 Task: Open Card Non-Profit Bylaws Review in Board Budget Management to Workspace Experiential Marketing and add a team member Softage.1@softage.net, a label Yellow, a checklist Cafe Launch, an attachment from your google drive, a color Yellow and finally, add a card description 'Conduct team training session on communication' and a comment 'This task presents an opportunity to demonstrate our project management and organizational skills, coordinating resources and timelines effectively.'. Add a start date 'Jan 05, 1900' with a due date 'Jan 12, 1900'
Action: Mouse moved to (66, 291)
Screenshot: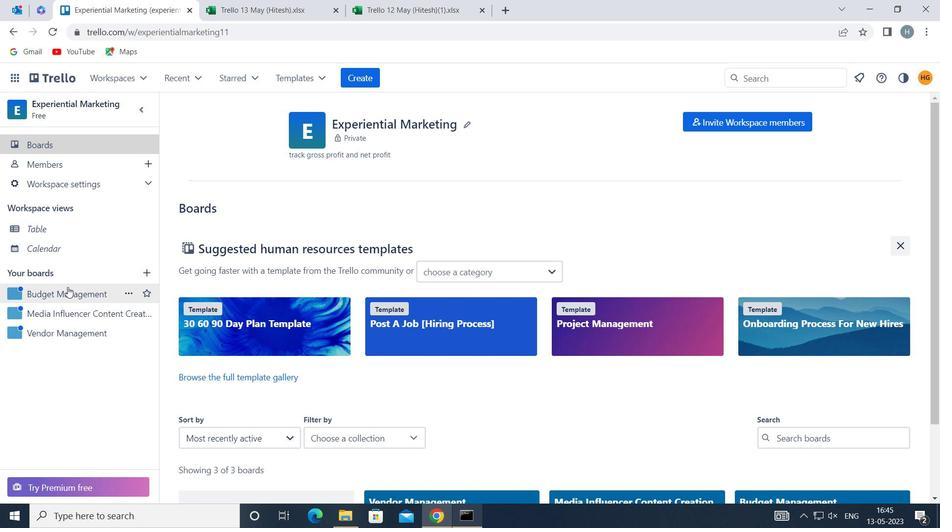 
Action: Mouse pressed left at (66, 291)
Screenshot: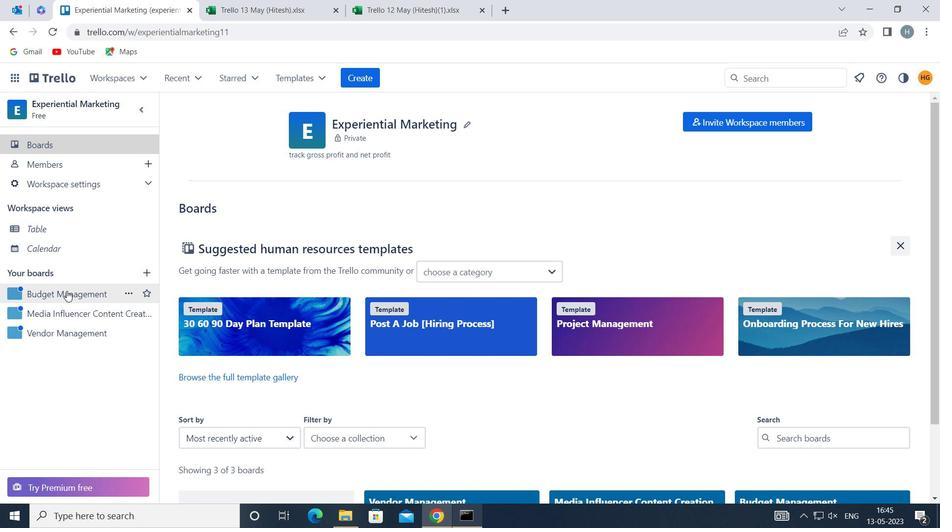 
Action: Mouse moved to (452, 174)
Screenshot: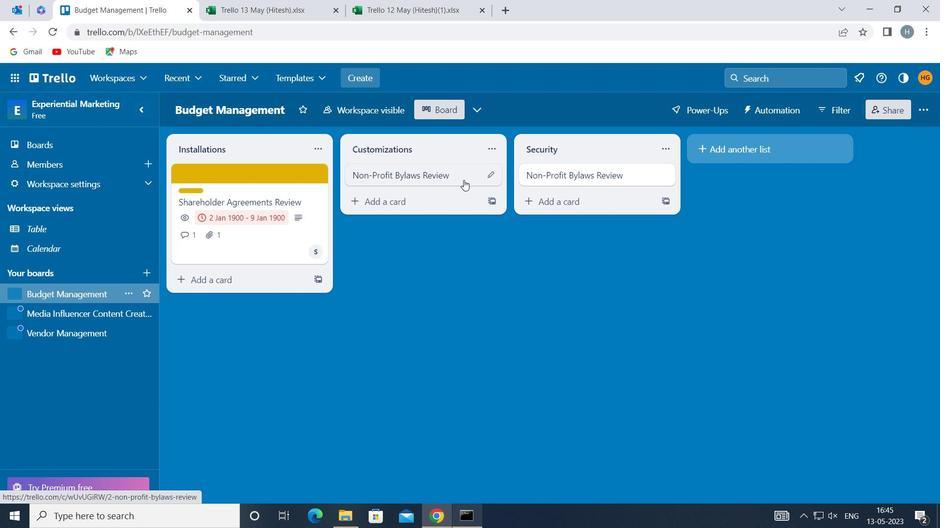 
Action: Mouse pressed left at (452, 174)
Screenshot: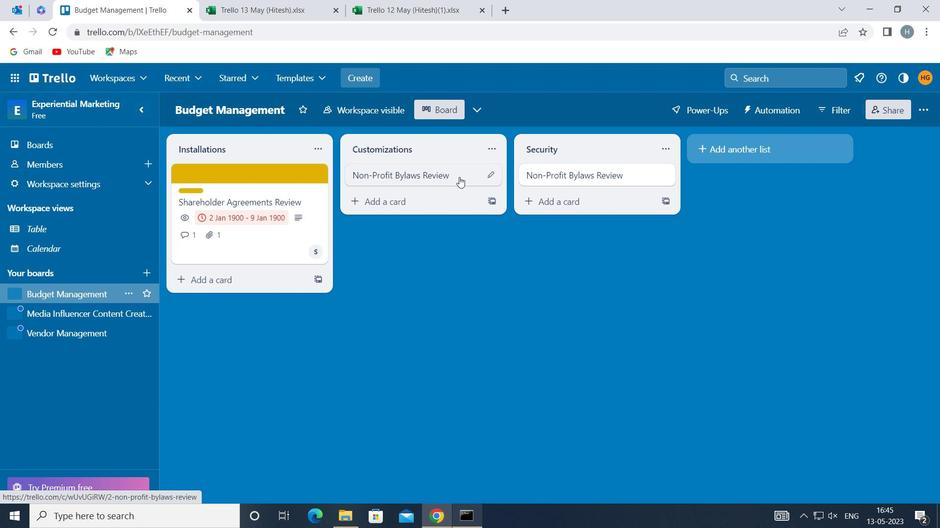 
Action: Mouse moved to (618, 219)
Screenshot: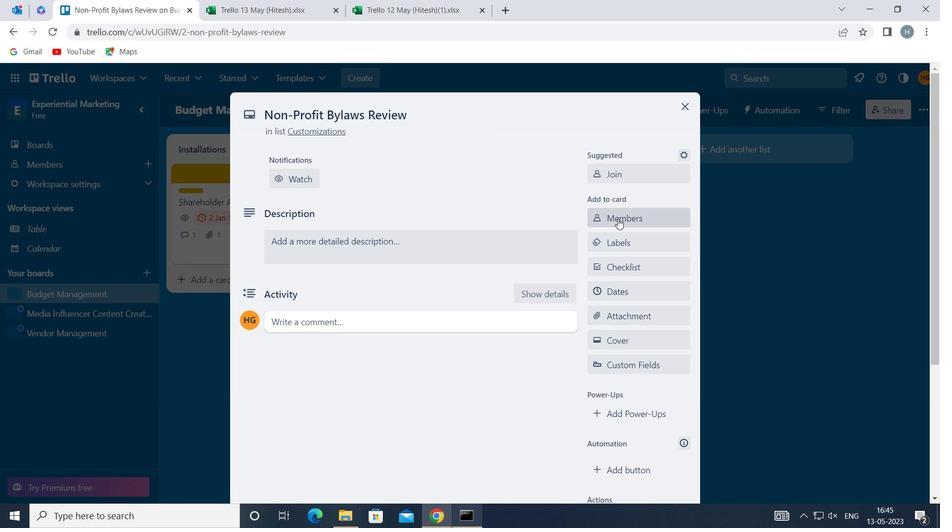 
Action: Mouse pressed left at (618, 219)
Screenshot: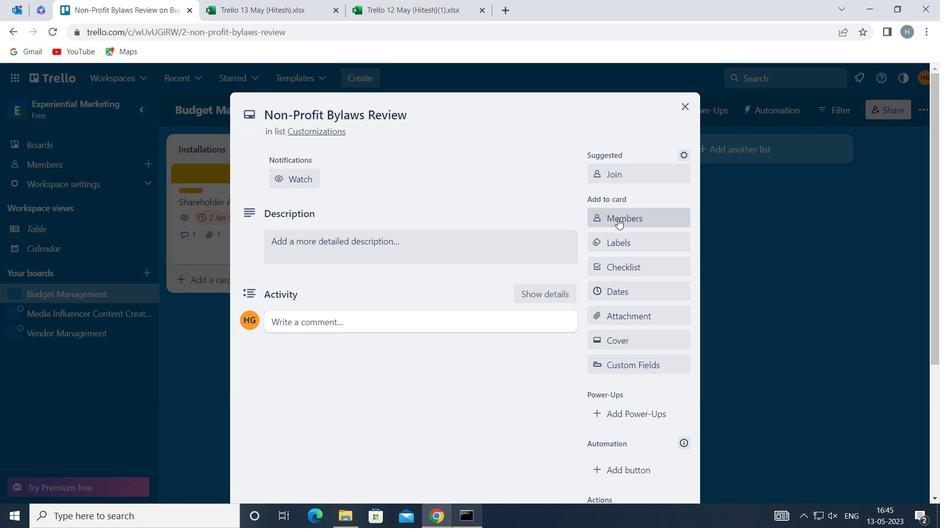 
Action: Mouse moved to (619, 219)
Screenshot: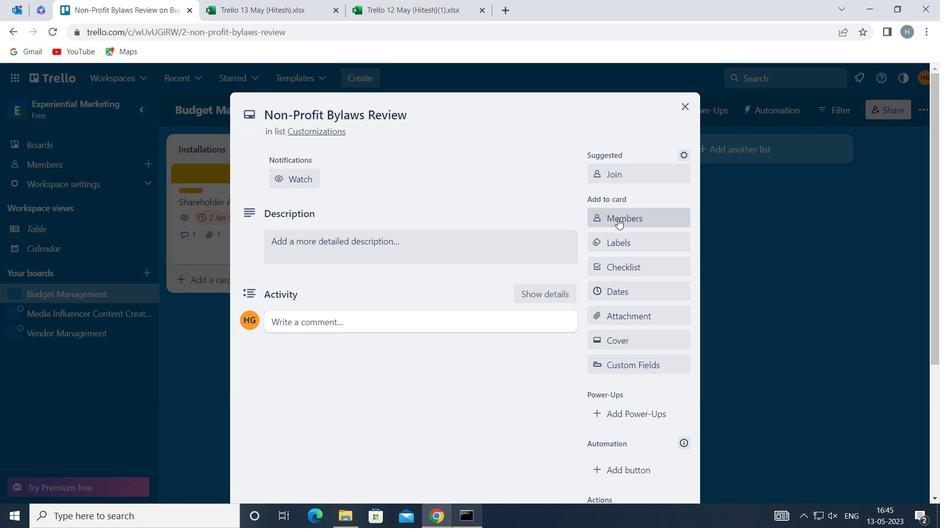 
Action: Key pressed softage
Screenshot: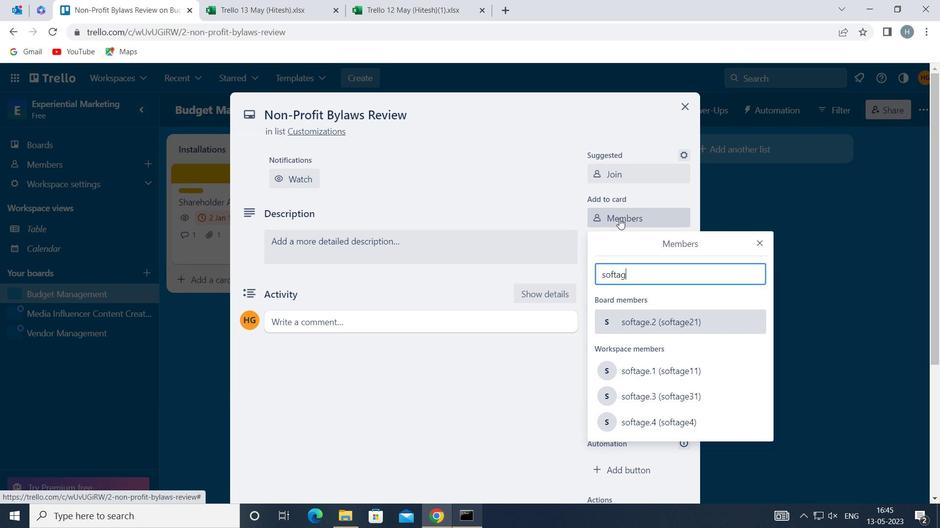 
Action: Mouse moved to (659, 364)
Screenshot: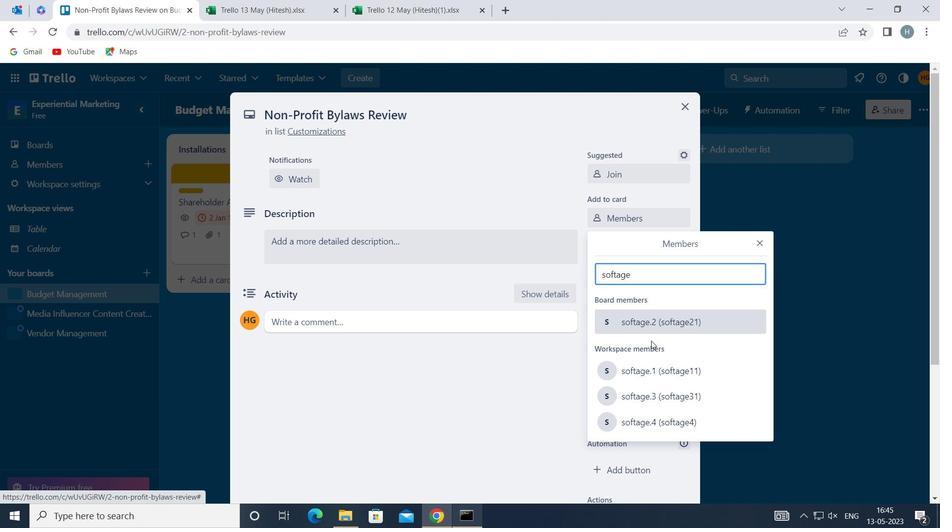 
Action: Mouse pressed left at (659, 364)
Screenshot: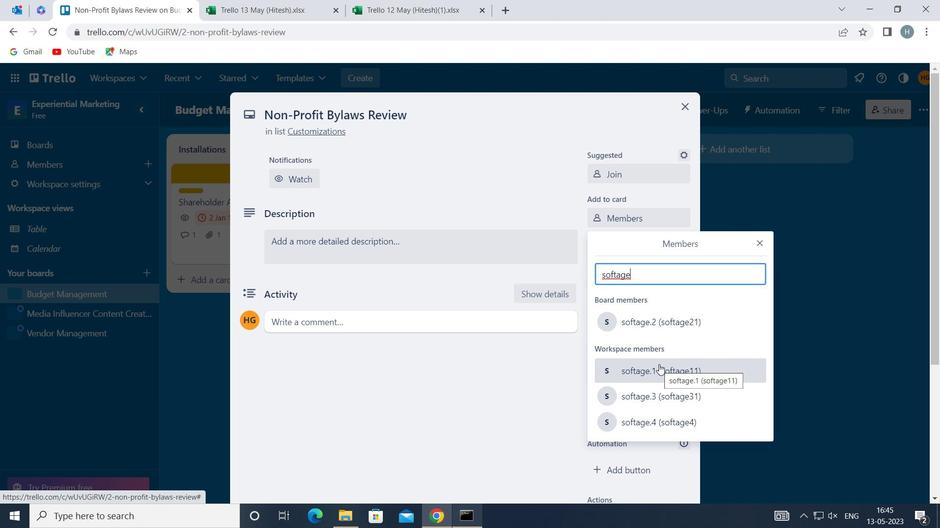
Action: Mouse moved to (761, 243)
Screenshot: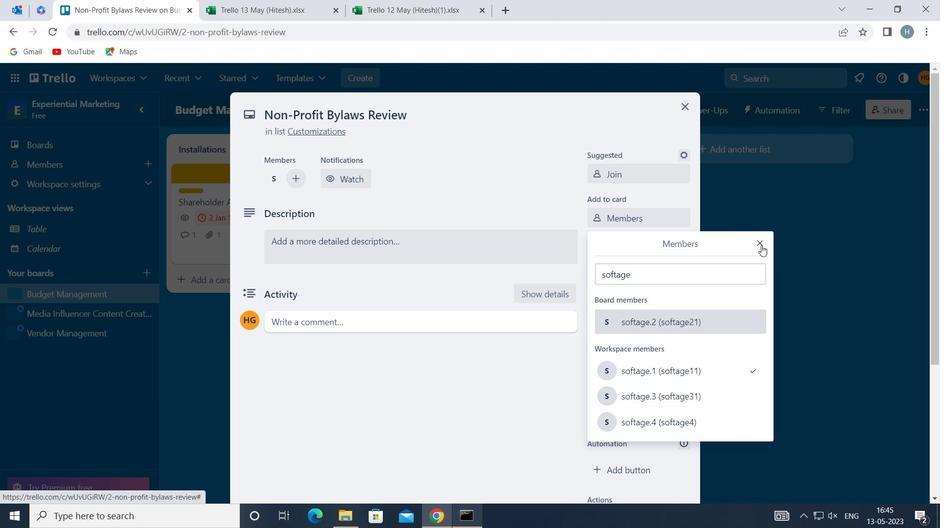 
Action: Mouse pressed left at (761, 243)
Screenshot: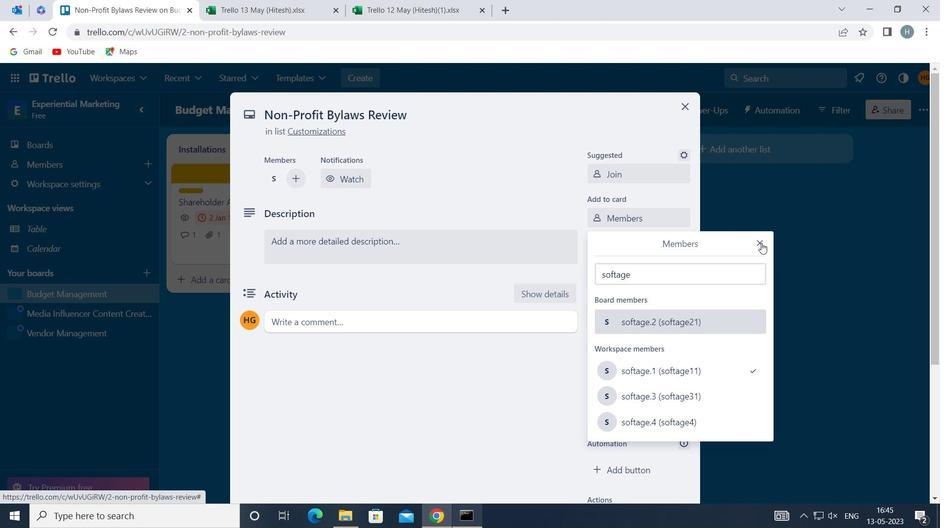 
Action: Mouse moved to (668, 240)
Screenshot: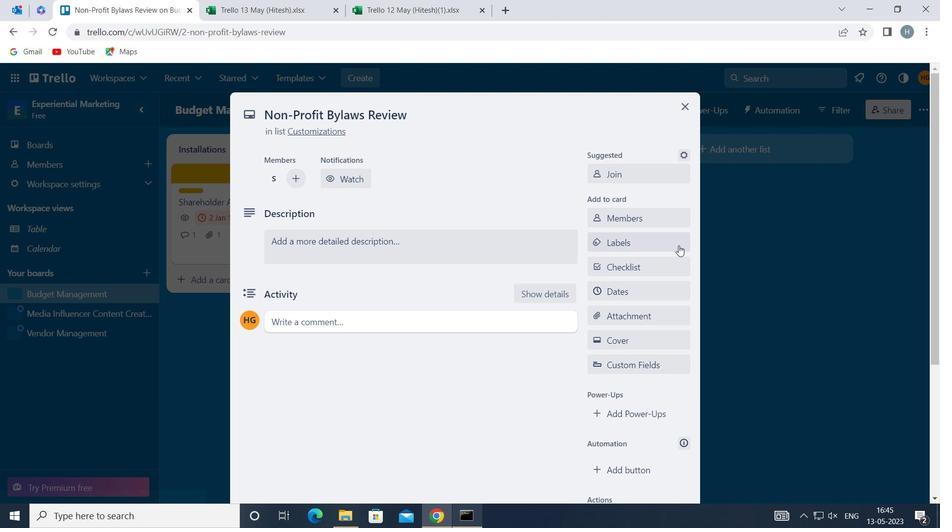 
Action: Mouse pressed left at (668, 240)
Screenshot: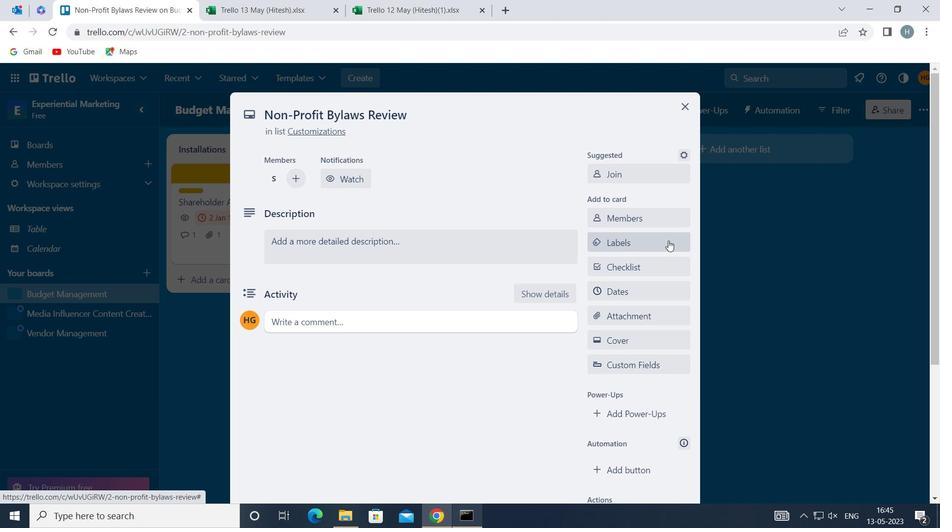 
Action: Mouse moved to (671, 203)
Screenshot: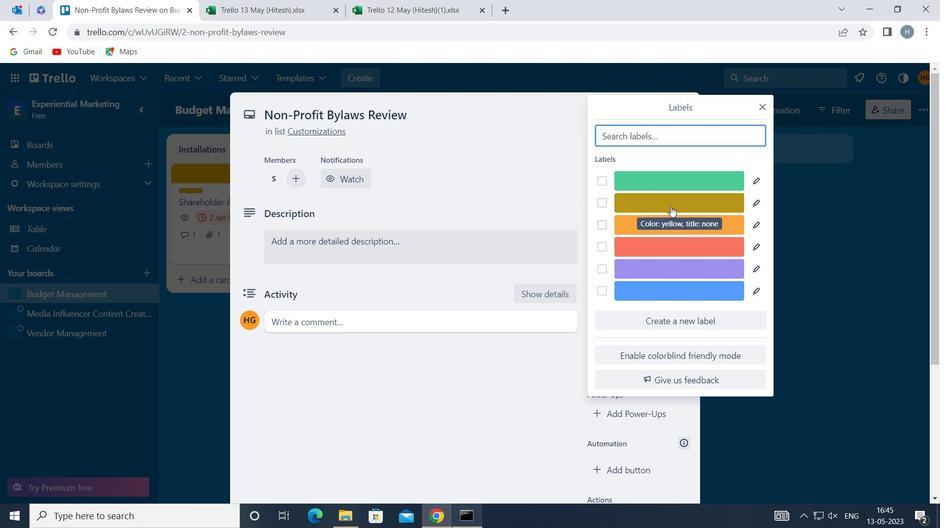 
Action: Mouse pressed left at (671, 203)
Screenshot: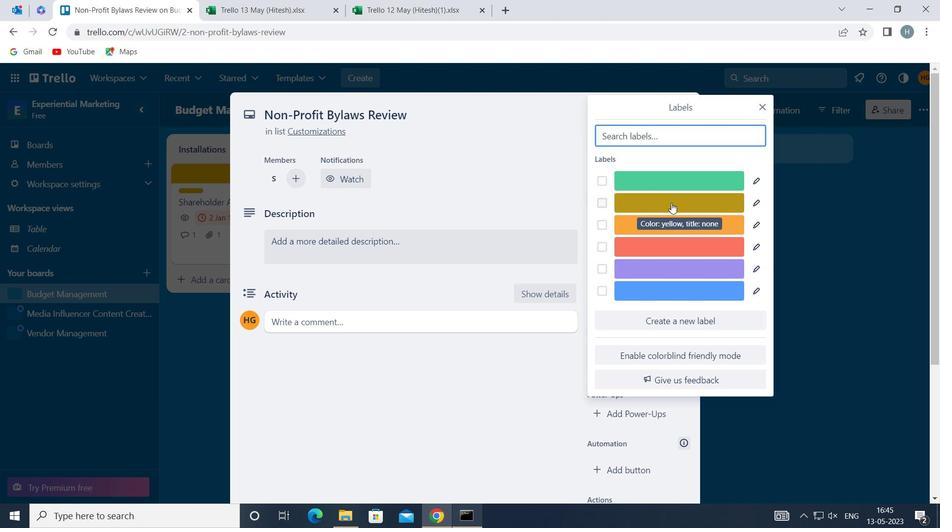 
Action: Mouse moved to (763, 104)
Screenshot: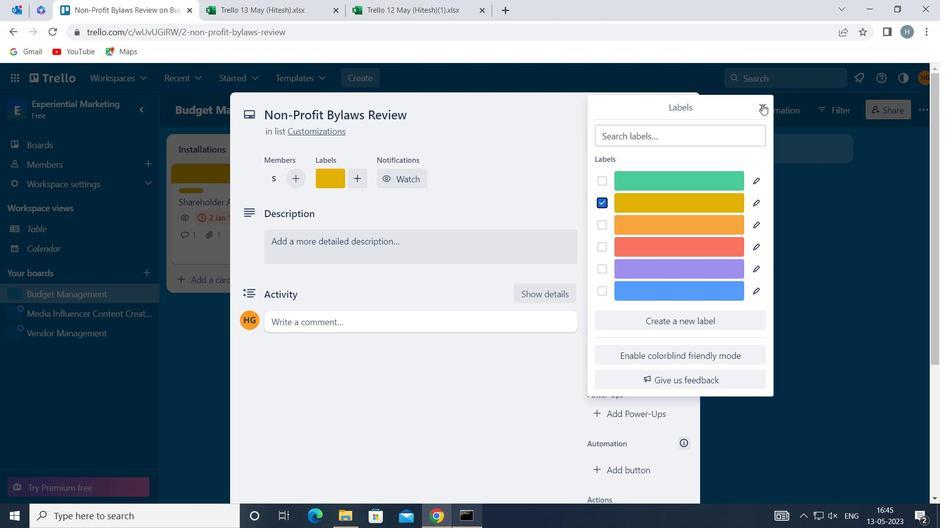 
Action: Mouse pressed left at (763, 104)
Screenshot: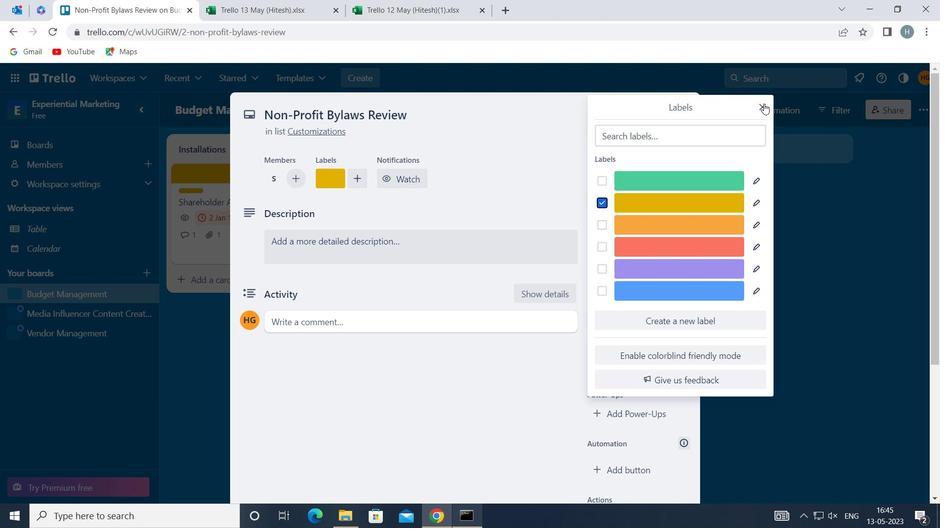 
Action: Mouse moved to (648, 259)
Screenshot: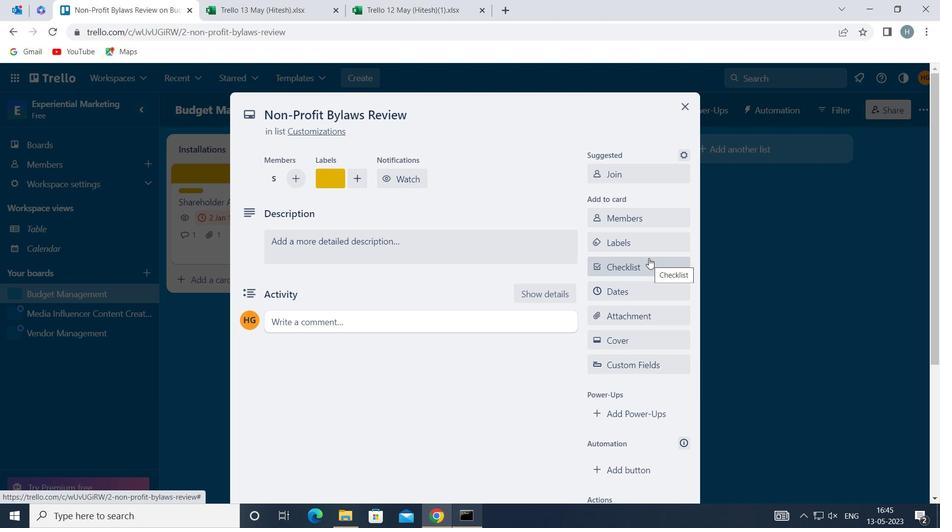 
Action: Mouse pressed left at (648, 259)
Screenshot: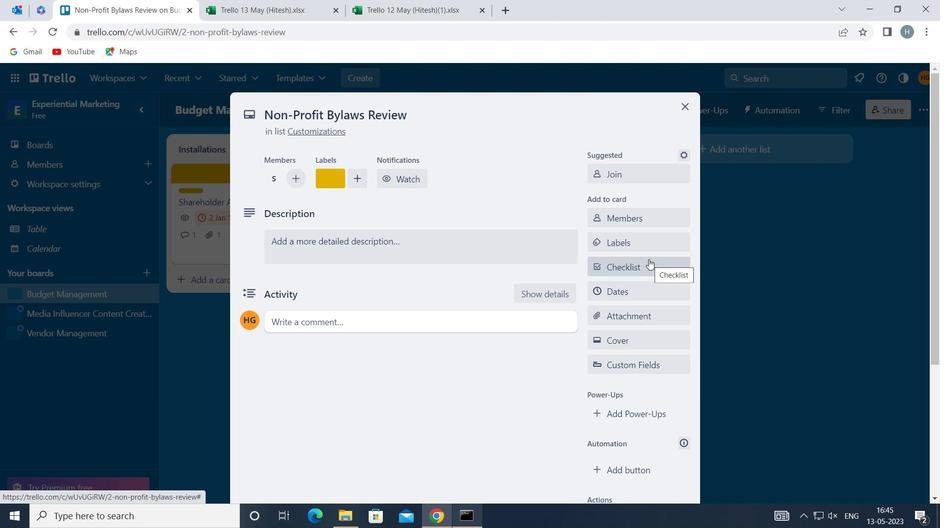 
Action: Key pressed <Key.shift>CAFE<Key.space><Key.shift_r>LAUNCH
Screenshot: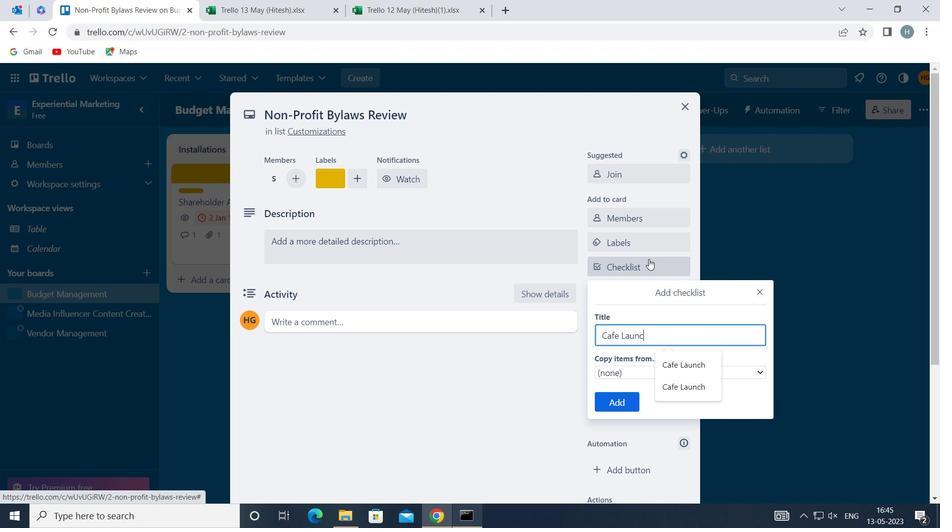 
Action: Mouse moved to (621, 395)
Screenshot: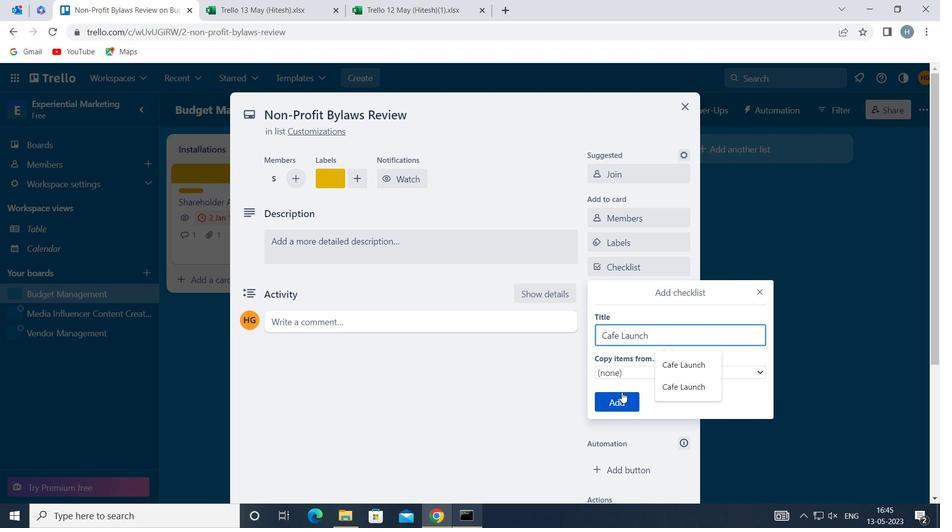 
Action: Mouse pressed left at (621, 395)
Screenshot: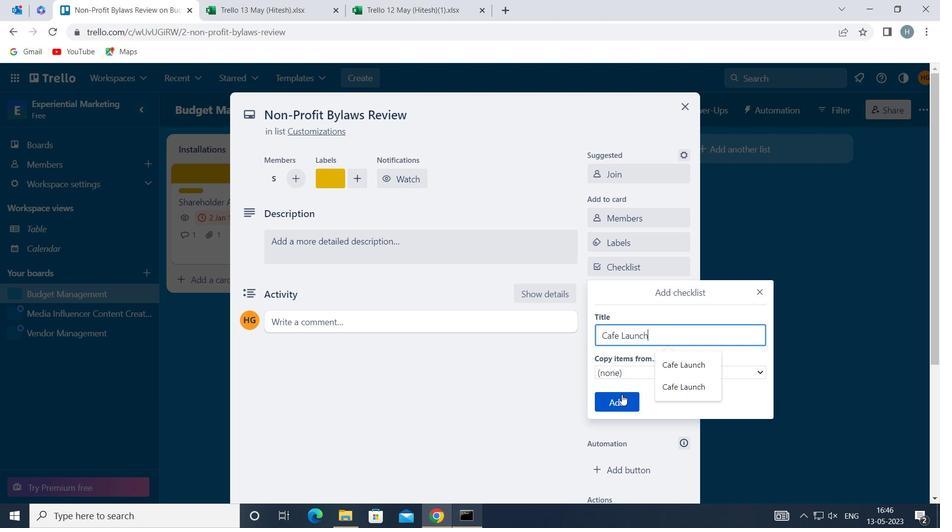 
Action: Mouse moved to (639, 315)
Screenshot: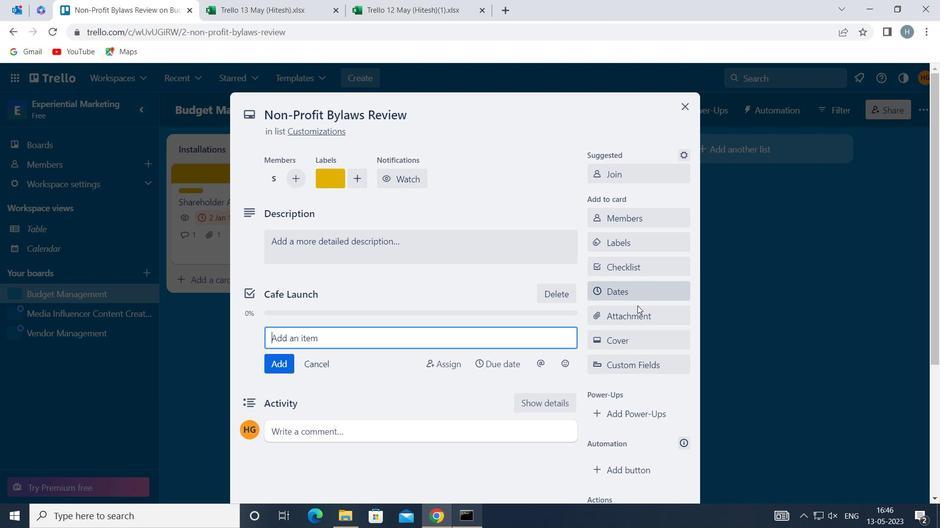 
Action: Mouse pressed left at (639, 315)
Screenshot: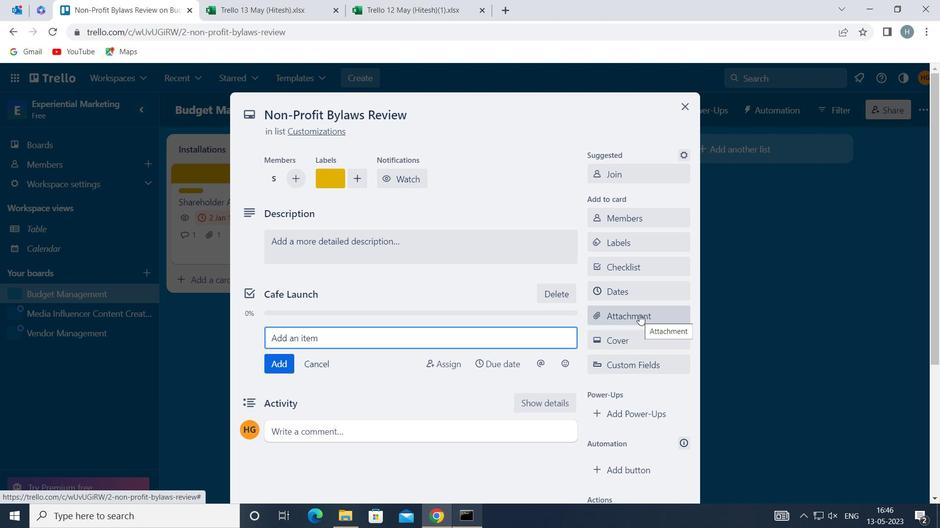 
Action: Mouse moved to (649, 173)
Screenshot: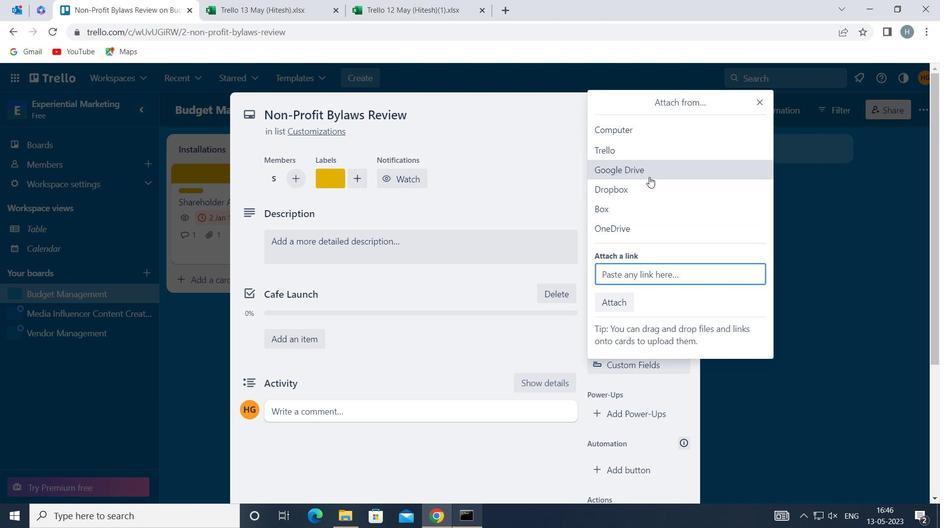 
Action: Mouse pressed left at (649, 173)
Screenshot: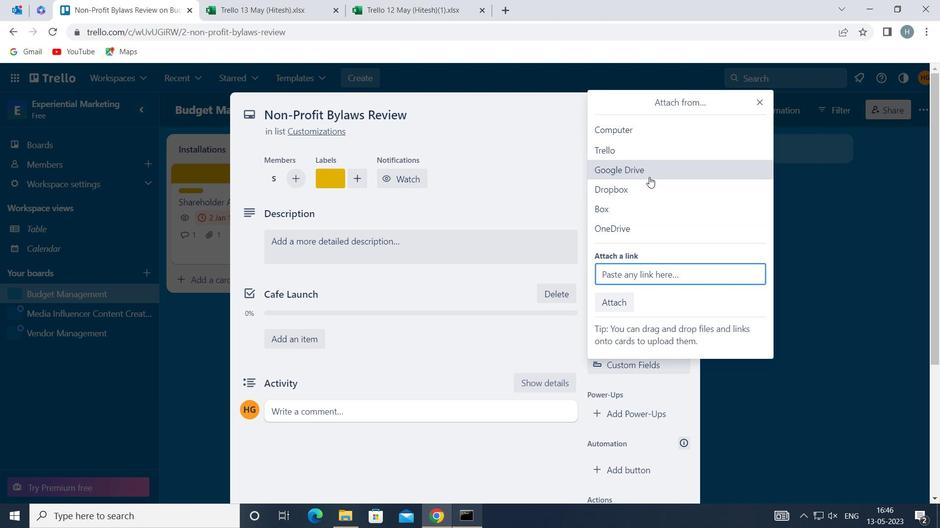 
Action: Mouse moved to (259, 279)
Screenshot: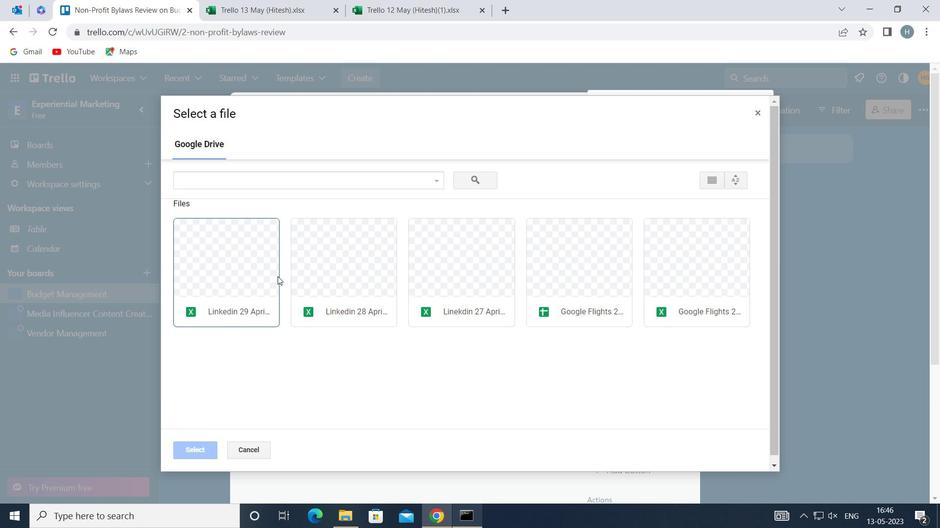 
Action: Mouse pressed left at (259, 279)
Screenshot: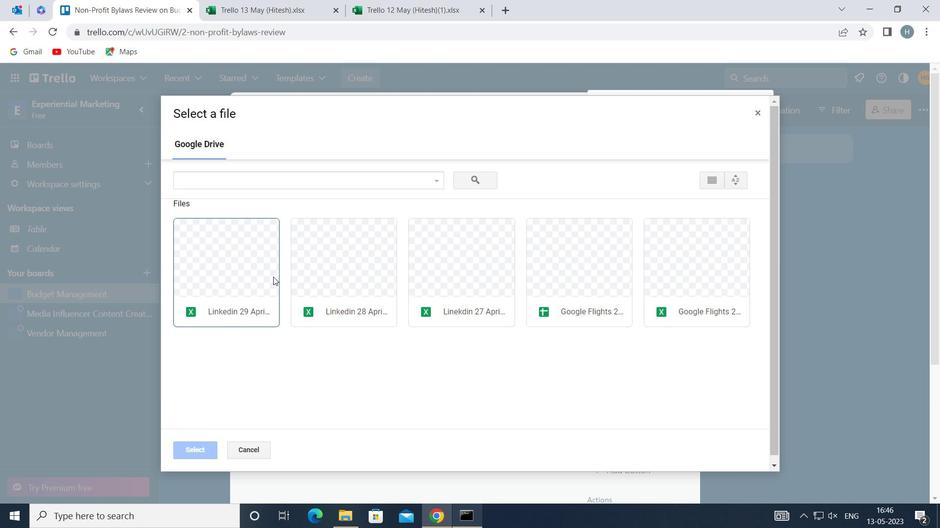 
Action: Mouse moved to (191, 449)
Screenshot: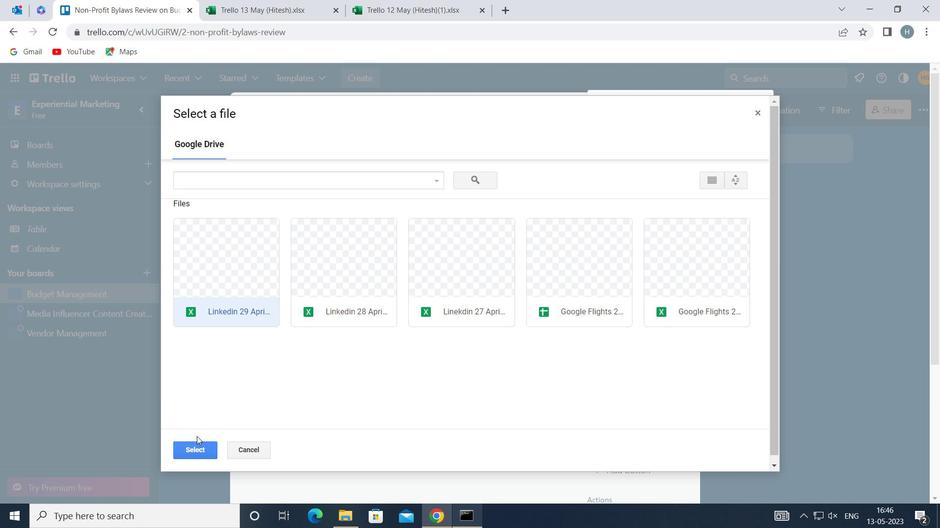 
Action: Mouse pressed left at (191, 449)
Screenshot: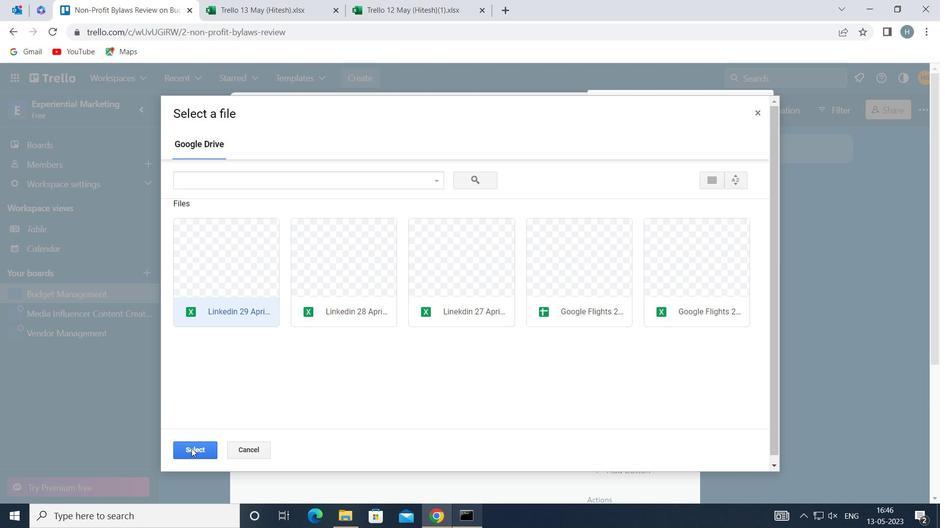 
Action: Mouse moved to (644, 338)
Screenshot: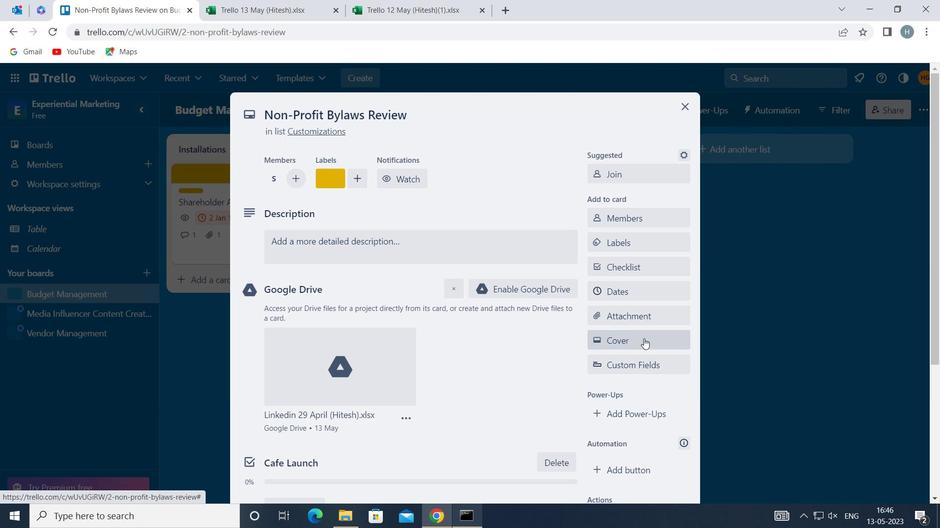 
Action: Mouse pressed left at (644, 338)
Screenshot: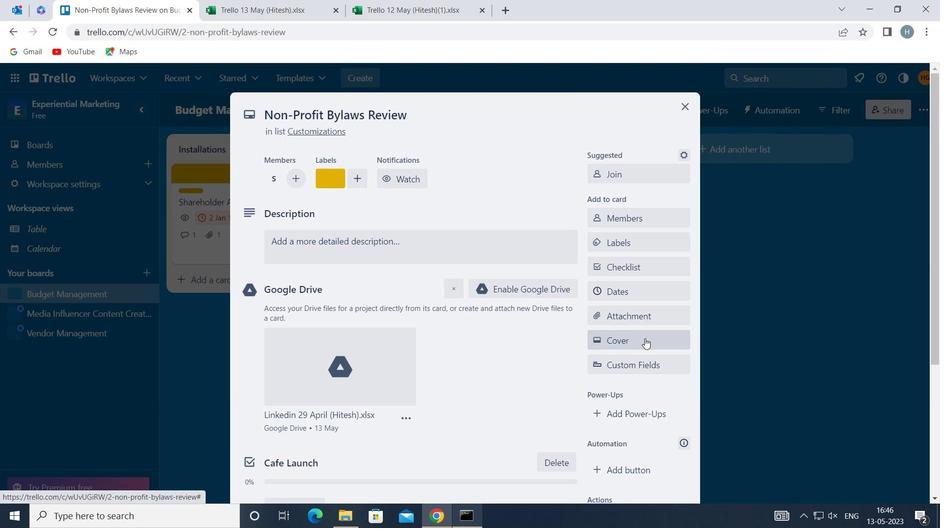 
Action: Mouse moved to (643, 258)
Screenshot: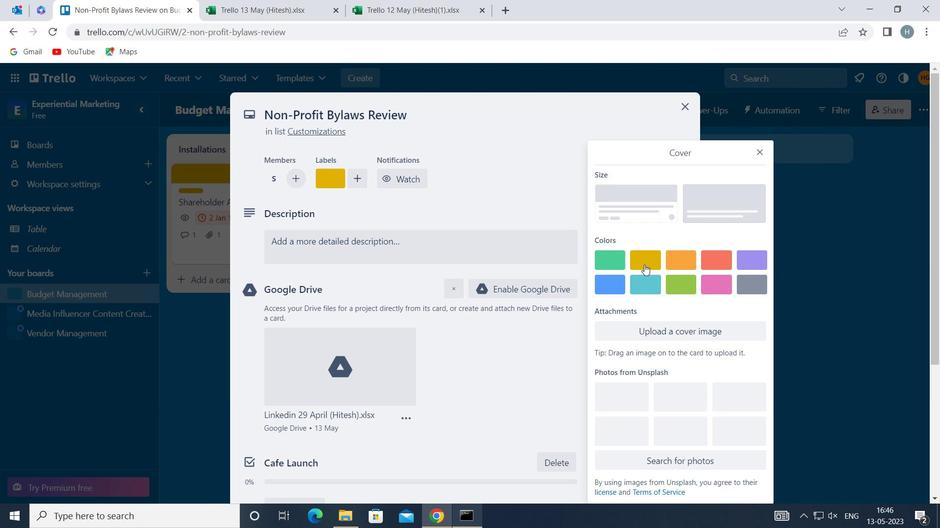 
Action: Mouse pressed left at (643, 258)
Screenshot: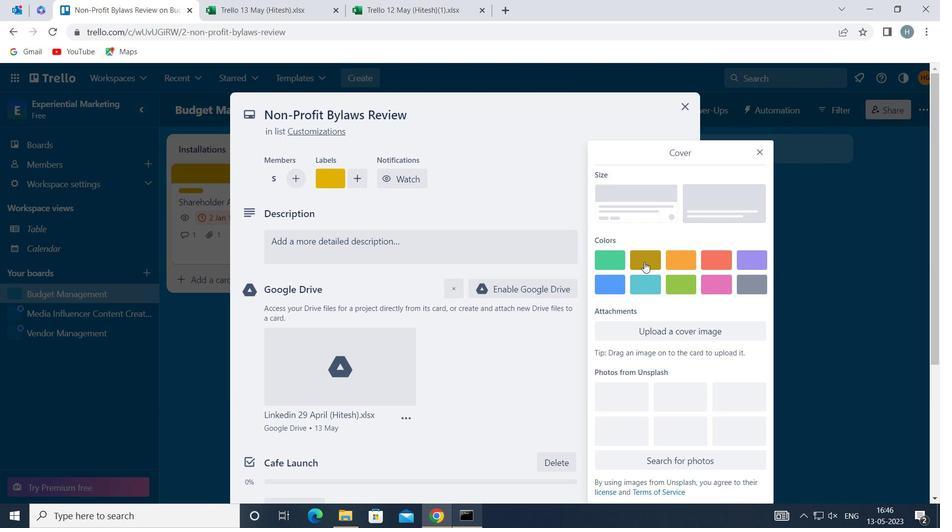 
Action: Mouse moved to (762, 129)
Screenshot: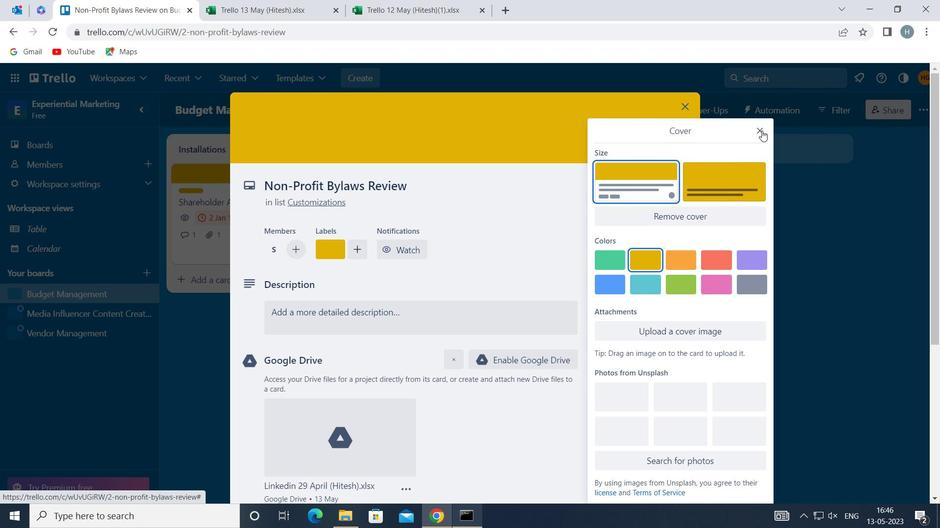 
Action: Mouse pressed left at (762, 129)
Screenshot: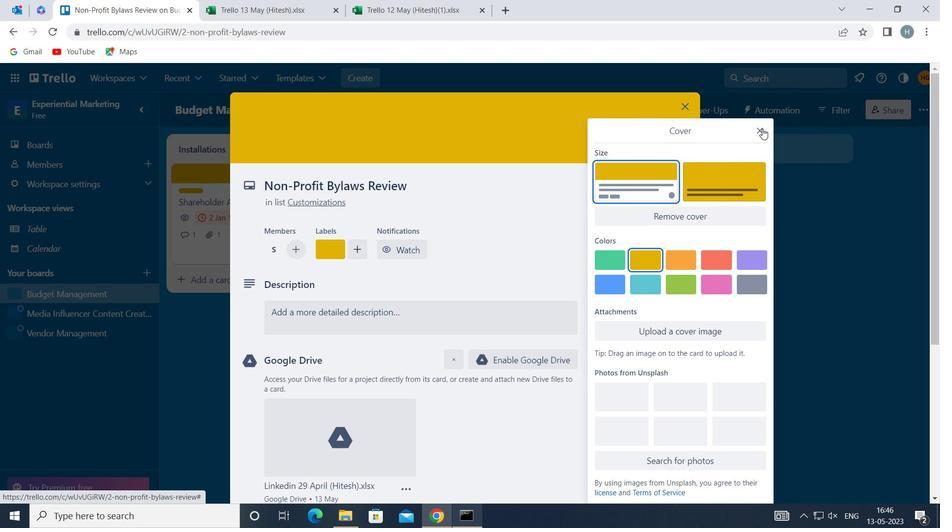 
Action: Mouse moved to (447, 313)
Screenshot: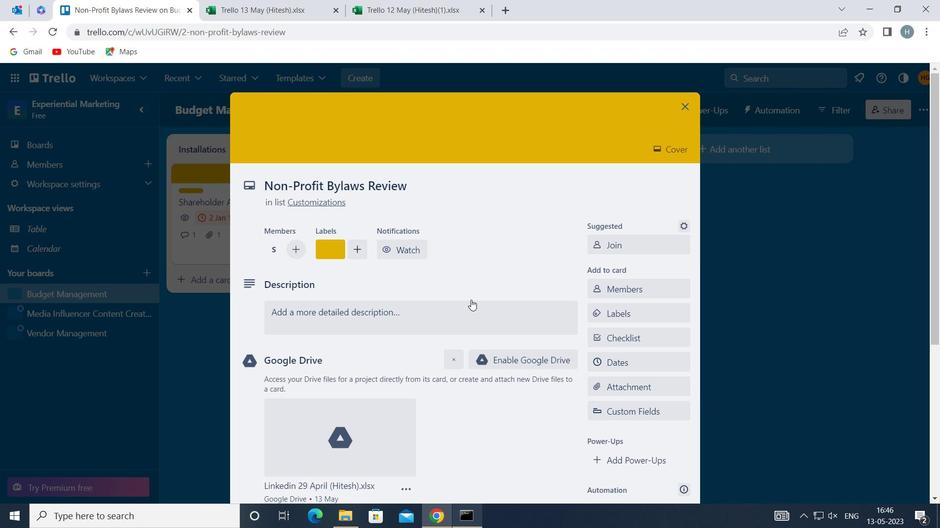 
Action: Mouse pressed left at (447, 313)
Screenshot: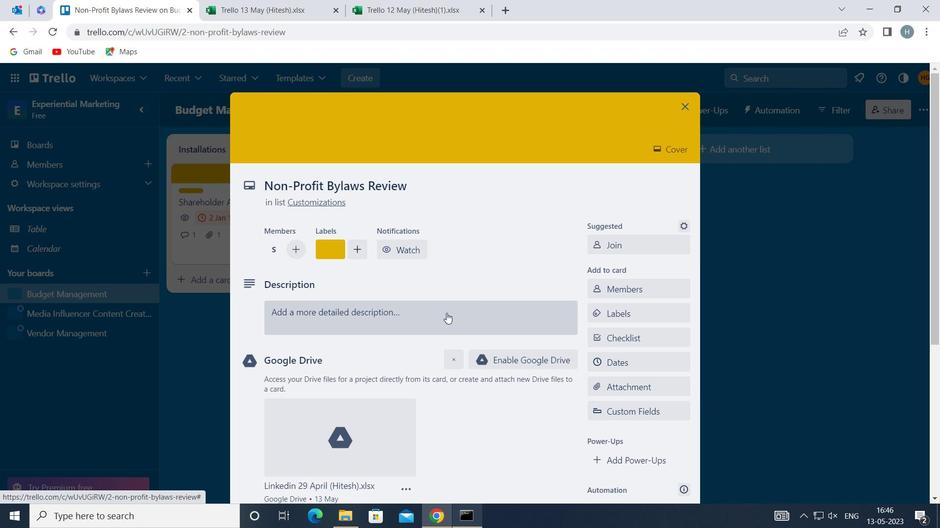 
Action: Key pressed <Key.shift>CONDUCT<Key.space>TEAM<Key.space>TRAU<Key.backspace>INING<Key.space>SESSION<Key.space>ON<Key.space>COMMUNICATION
Screenshot: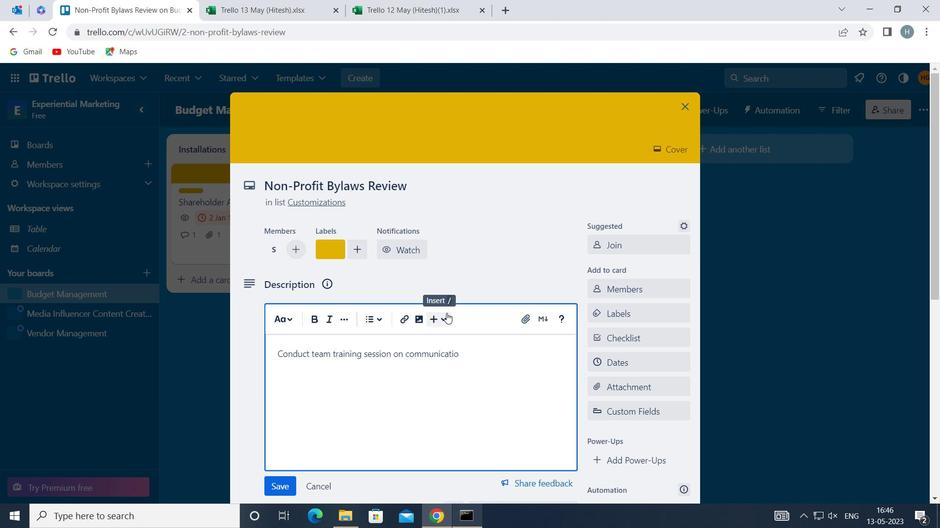 
Action: Mouse moved to (446, 313)
Screenshot: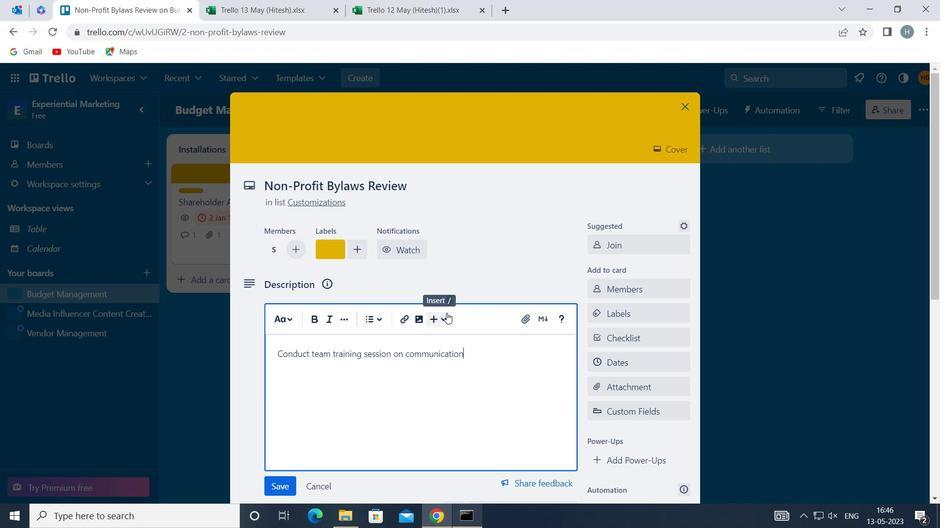 
Action: Mouse scrolled (446, 312) with delta (0, 0)
Screenshot: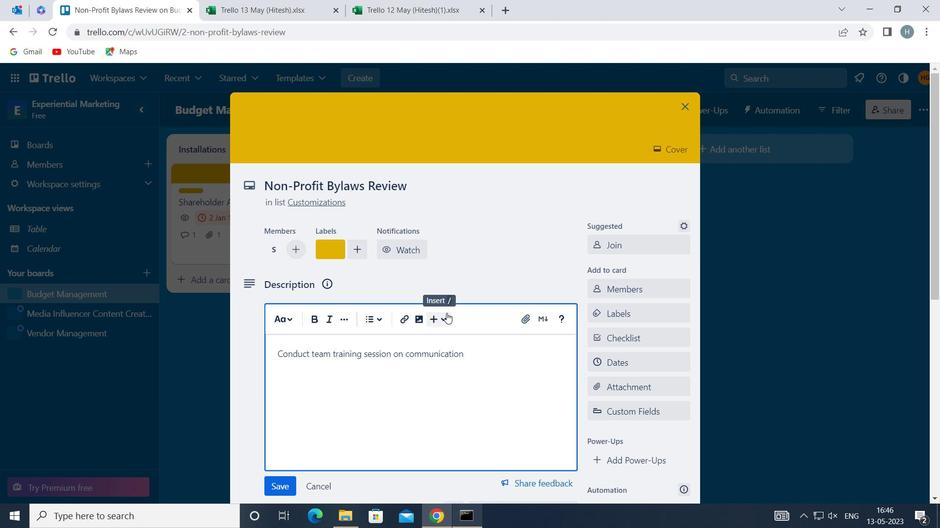 
Action: Mouse scrolled (446, 312) with delta (0, 0)
Screenshot: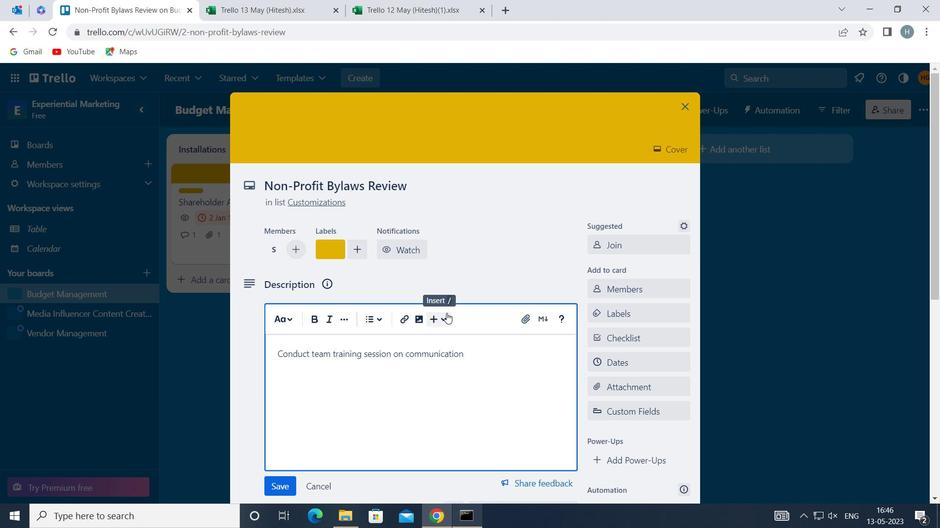 
Action: Mouse moved to (282, 360)
Screenshot: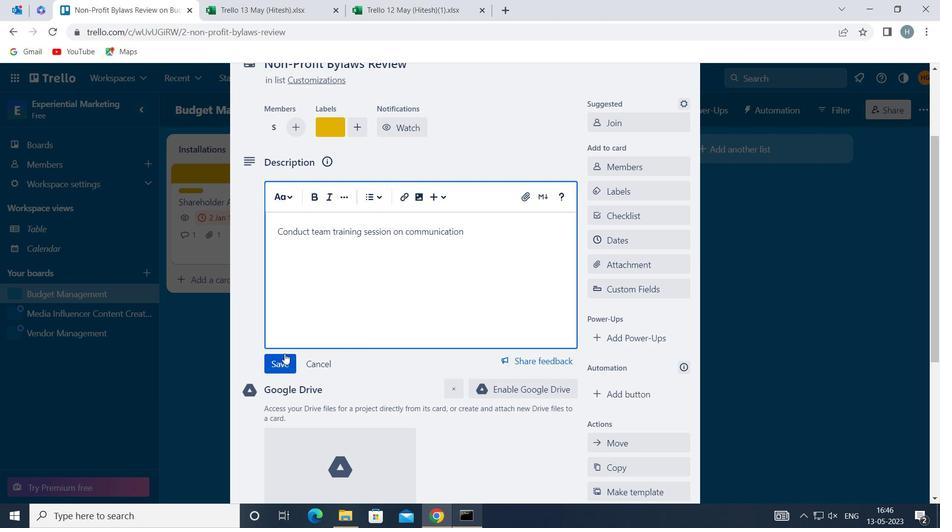 
Action: Mouse pressed left at (282, 360)
Screenshot: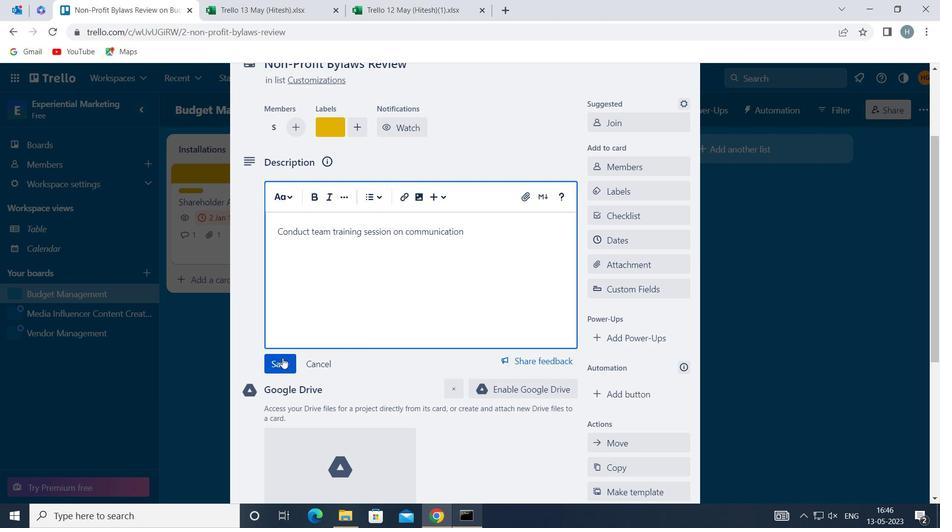 
Action: Mouse moved to (400, 298)
Screenshot: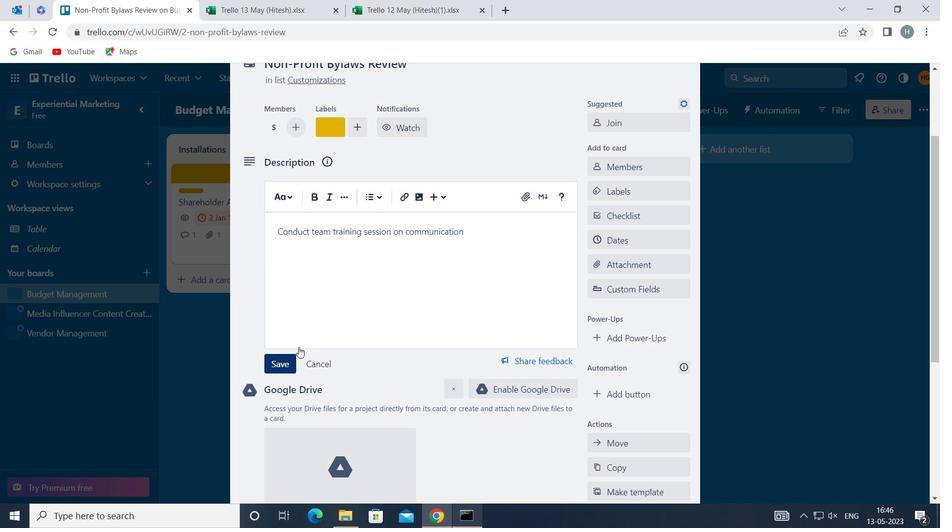 
Action: Mouse scrolled (400, 297) with delta (0, 0)
Screenshot: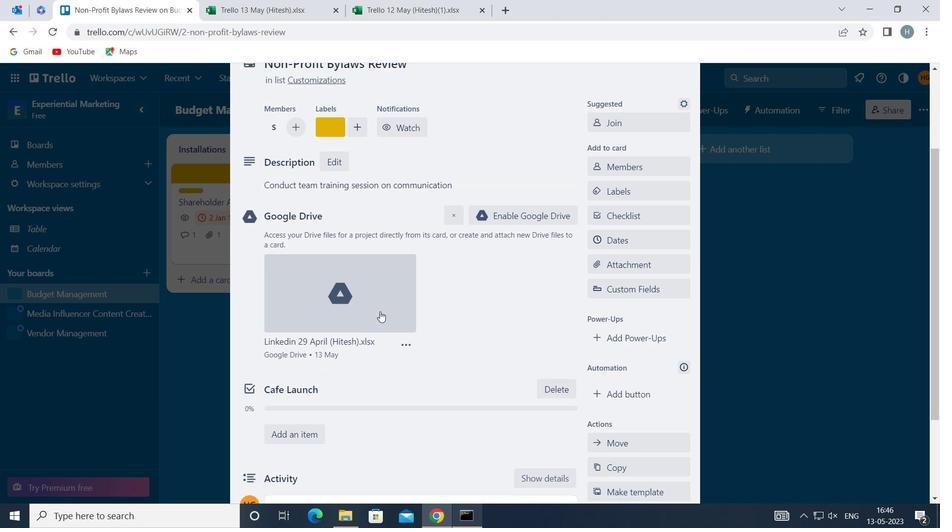 
Action: Mouse scrolled (400, 297) with delta (0, 0)
Screenshot: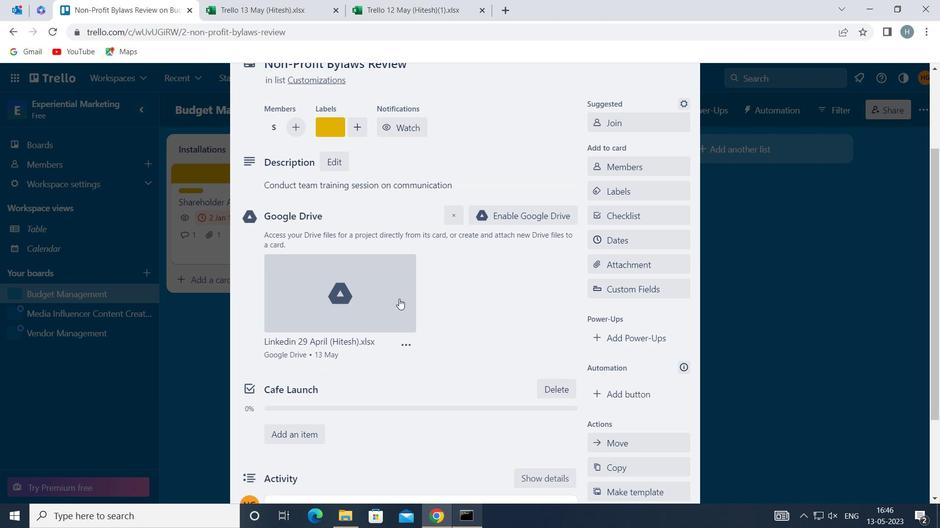 
Action: Mouse scrolled (400, 297) with delta (0, 0)
Screenshot: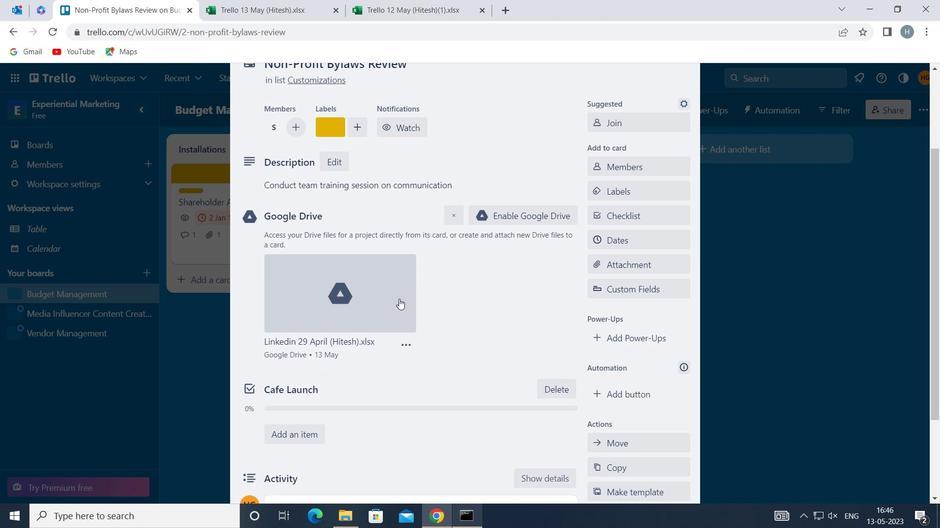 
Action: Mouse scrolled (400, 297) with delta (0, 0)
Screenshot: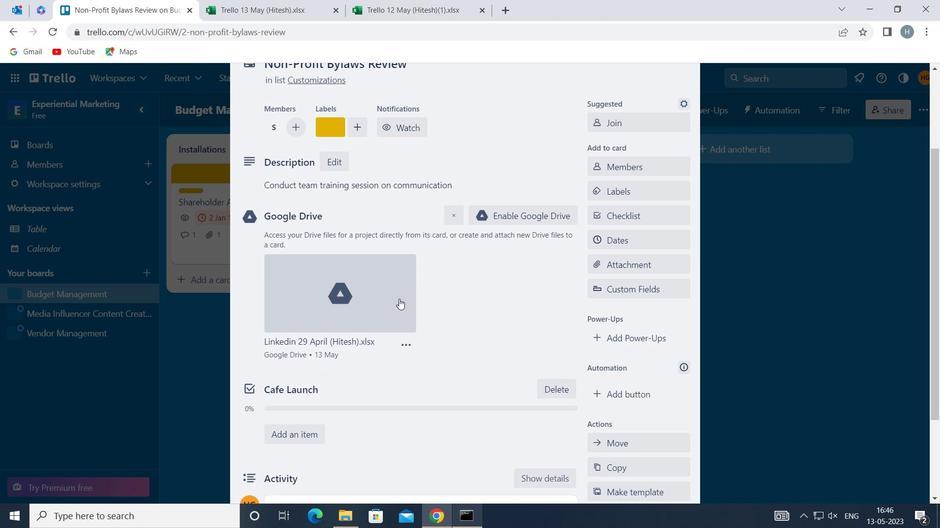 
Action: Mouse moved to (387, 385)
Screenshot: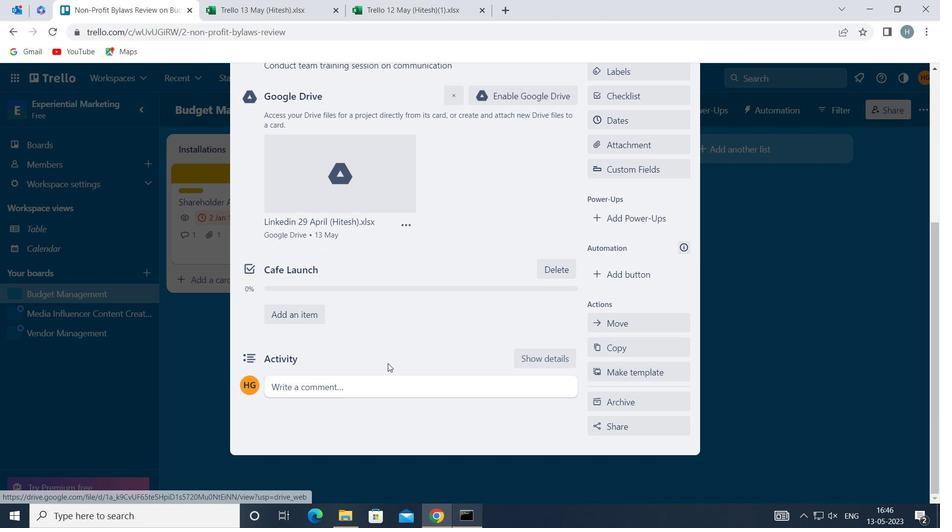 
Action: Mouse pressed left at (387, 385)
Screenshot: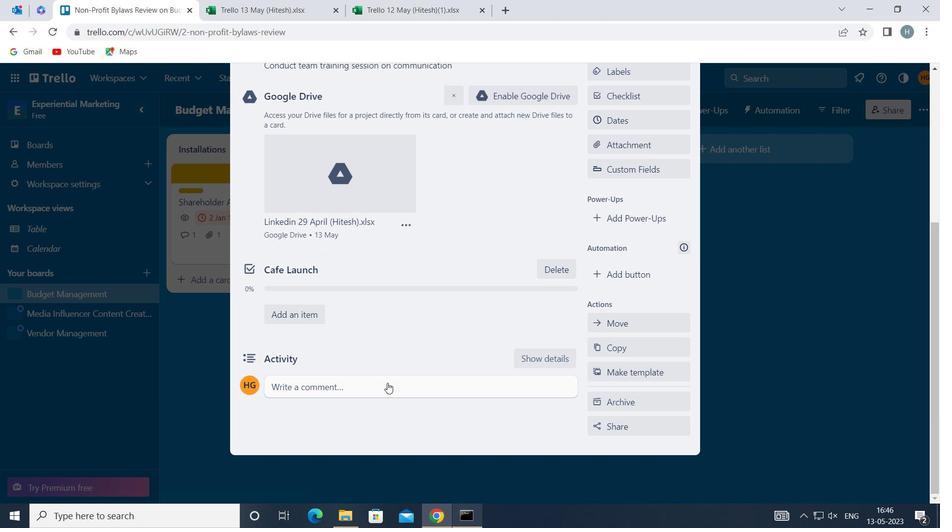 
Action: Mouse moved to (353, 412)
Screenshot: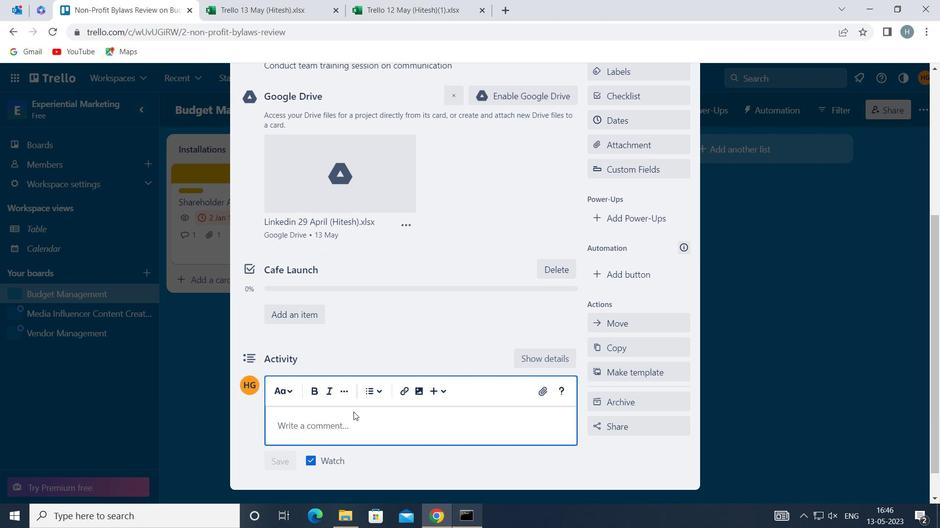 
Action: Key pressed <Key.shift>THIS<Key.space>TASK<Key.space>PRESENTS<Key.space>AN<Key.space>APPORTUNITY<Key.space>TO<Key.space>DEMONSTATE
Screenshot: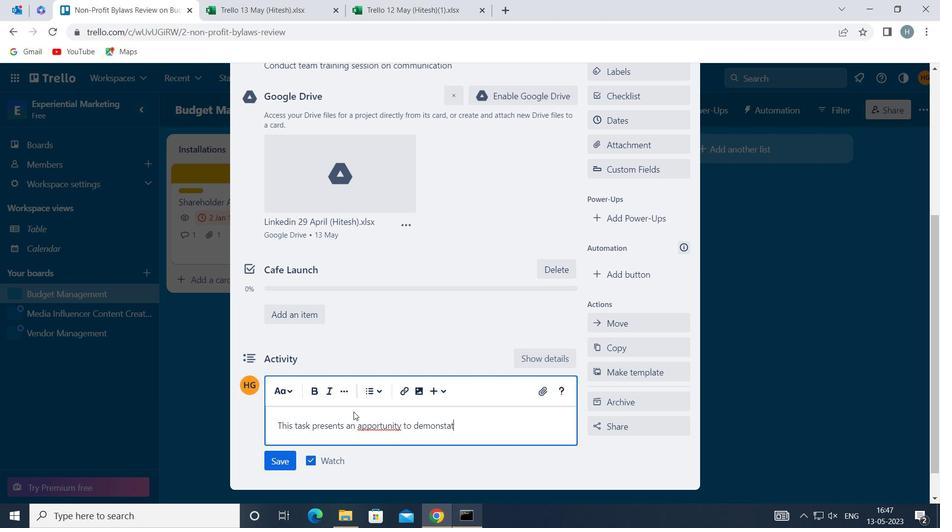 
Action: Mouse moved to (362, 427)
Screenshot: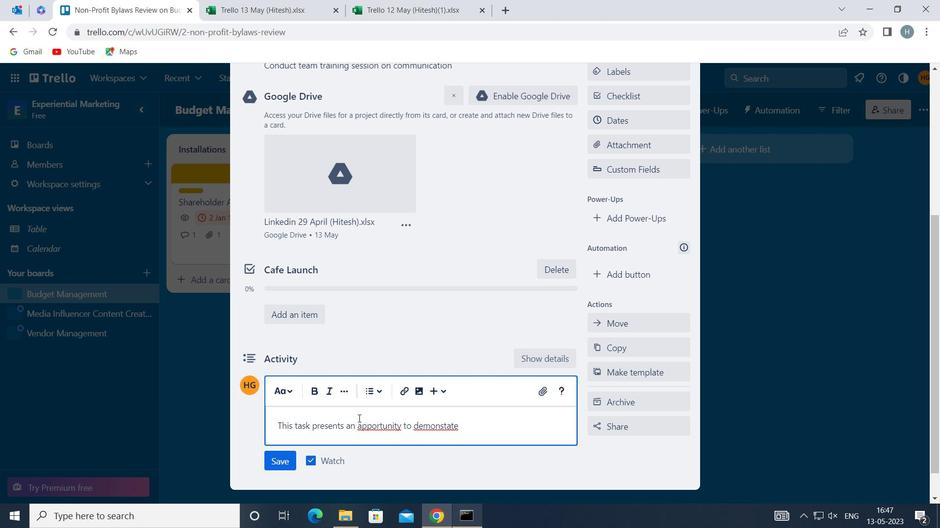 
Action: Mouse pressed left at (362, 427)
Screenshot: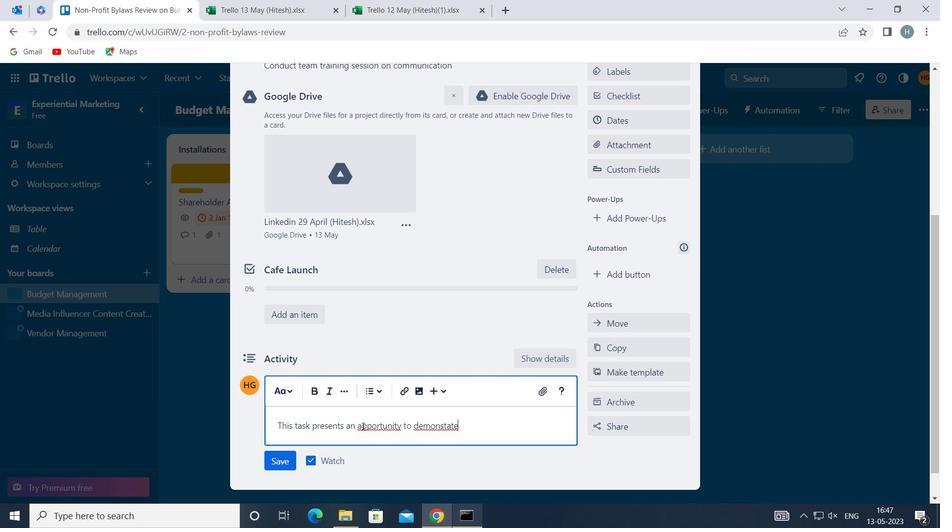 
Action: Mouse moved to (362, 427)
Screenshot: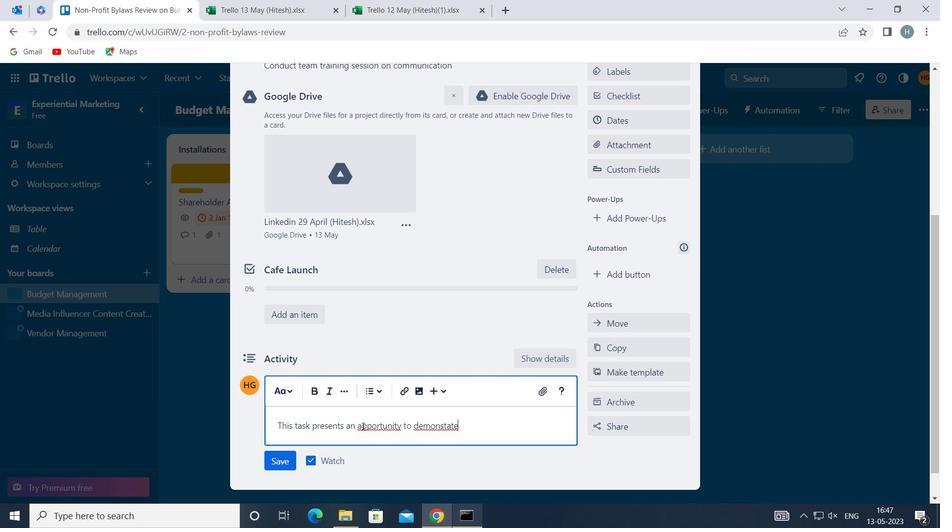 
Action: Key pressed <Key.backspace>O
Screenshot: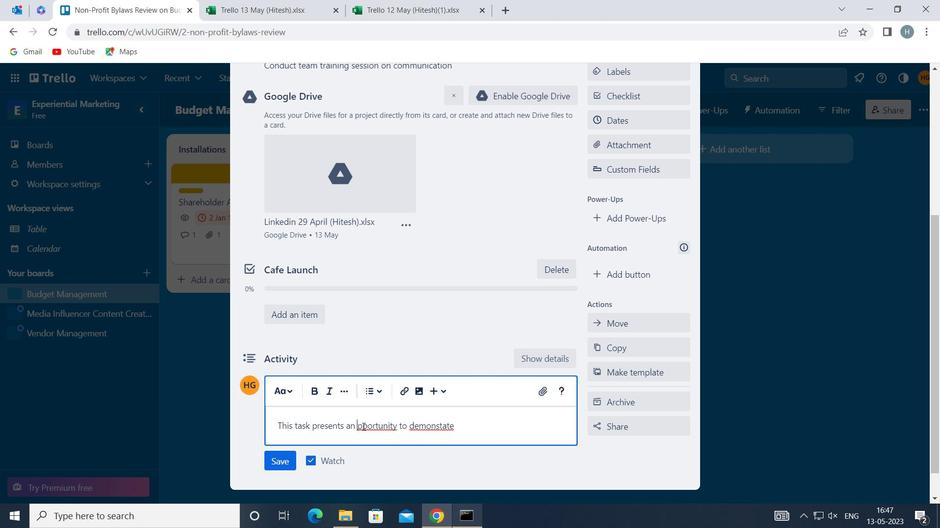 
Action: Mouse moved to (468, 425)
Screenshot: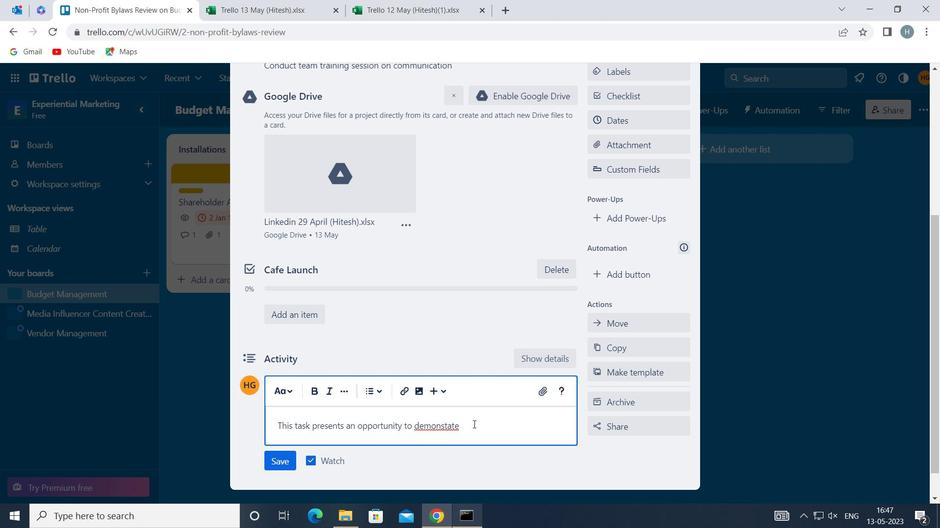 
Action: Mouse pressed left at (468, 425)
Screenshot: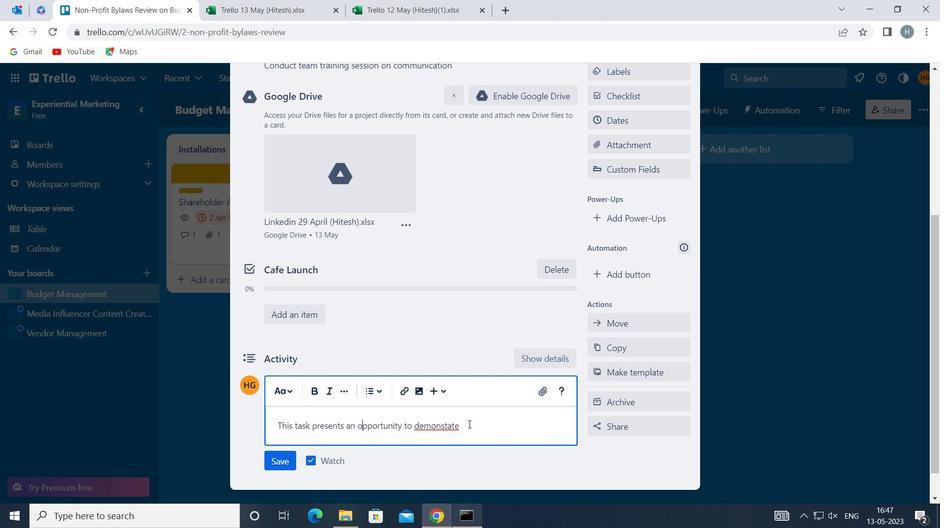 
Action: Key pressed <Key.backspace><Key.backspace><Key.backspace>RATE<Key.space>OUR<Key.space>PROJECT<Key.space>
Screenshot: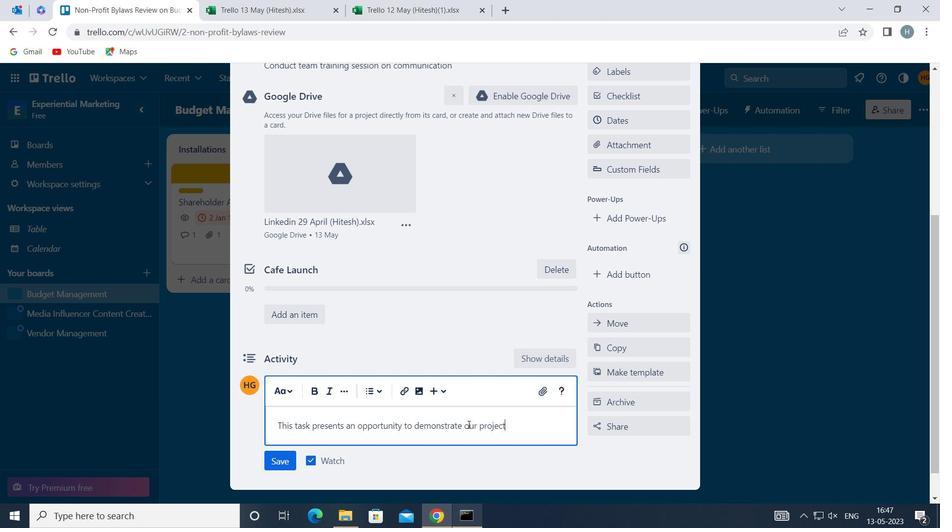 
Action: Mouse moved to (547, 420)
Screenshot: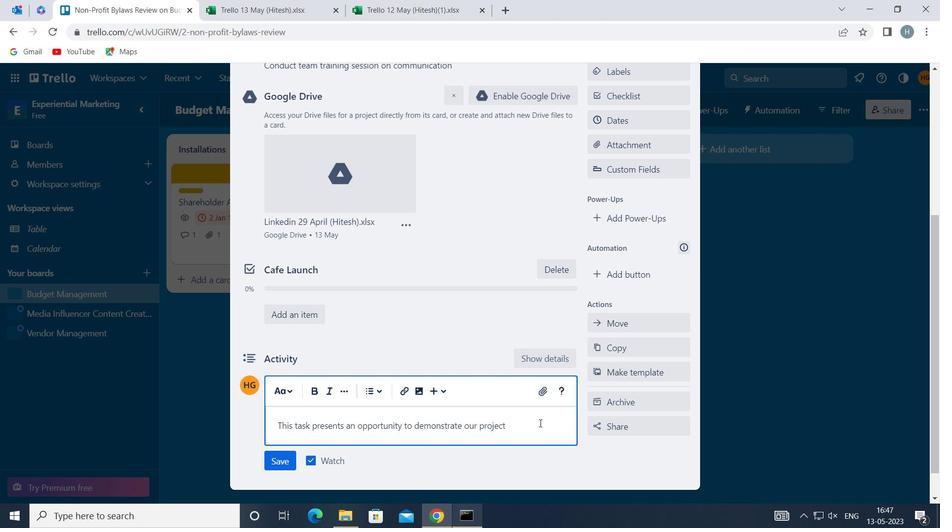 
Action: Key pressed MANAGEMENT<Key.space>AND<Key.space>ORGANIX<Key.backspace>ZATIONAL<Key.space>ASKI;;
Screenshot: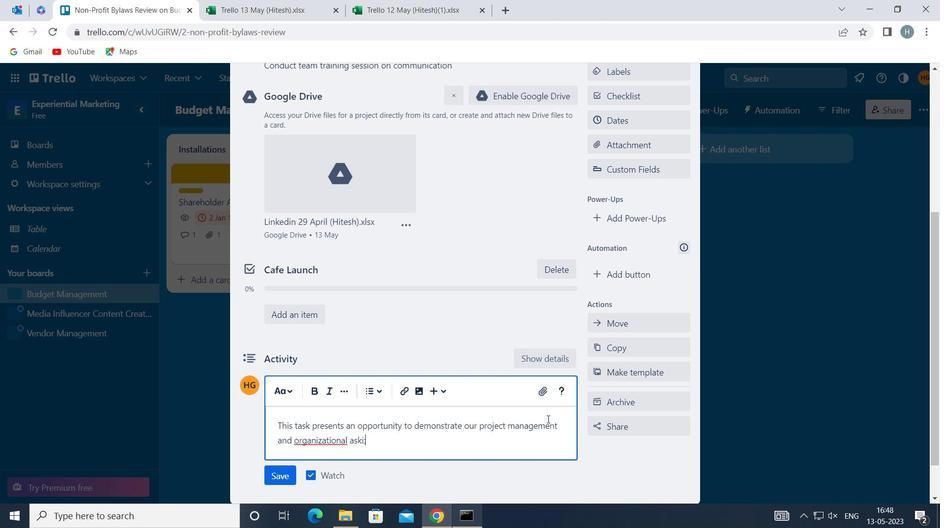 
Action: Mouse moved to (577, 413)
Screenshot: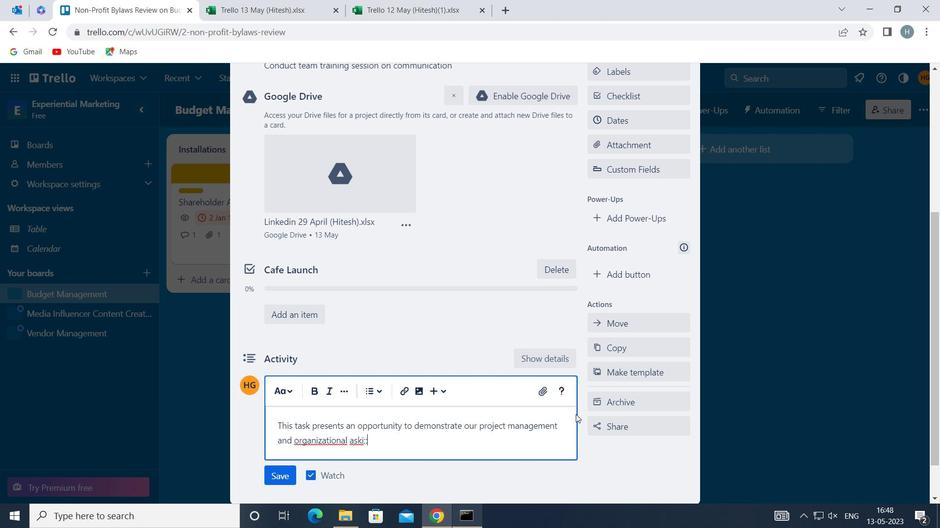 
Action: Key pressed <Key.backspace><Key.backspace>LLS<Key.space><Key.backspace><Key.backspace><Key.backspace><Key.backspace><Key.backspace><Key.backspace><Key.backspace><Key.backspace>SKILLS<Key.space>COORDINATING<Key.space>RESOURCES<Key.space>AND<Key.space>TIMELINES<Key.space>EFFE
Screenshot: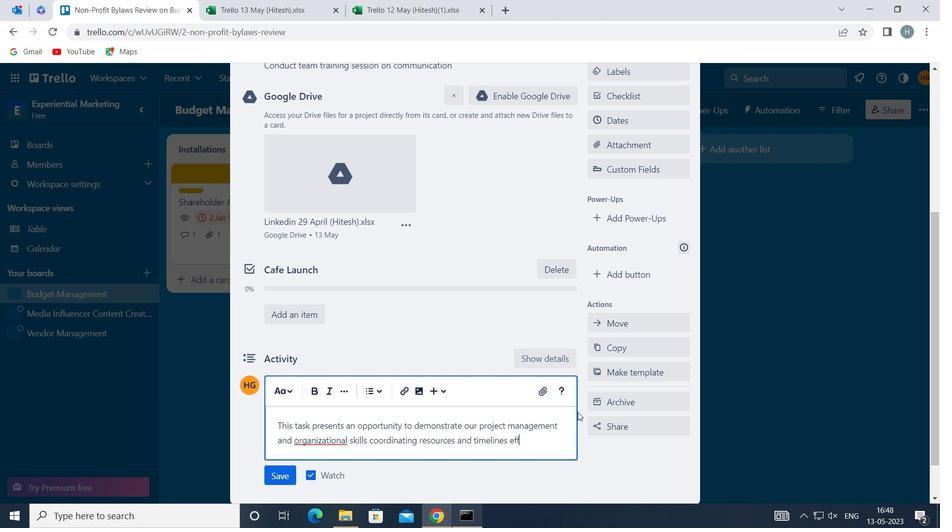 
Action: Mouse moved to (579, 410)
Screenshot: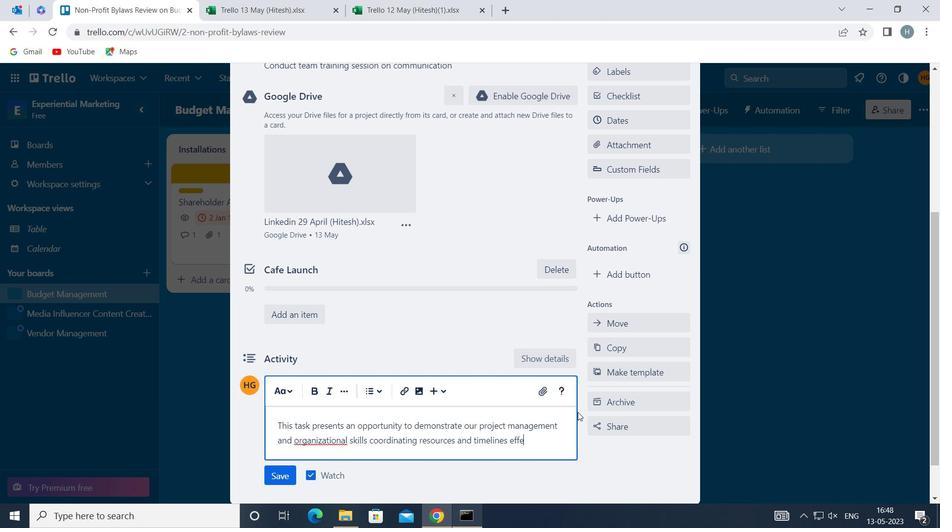 
Action: Key pressed C
Screenshot: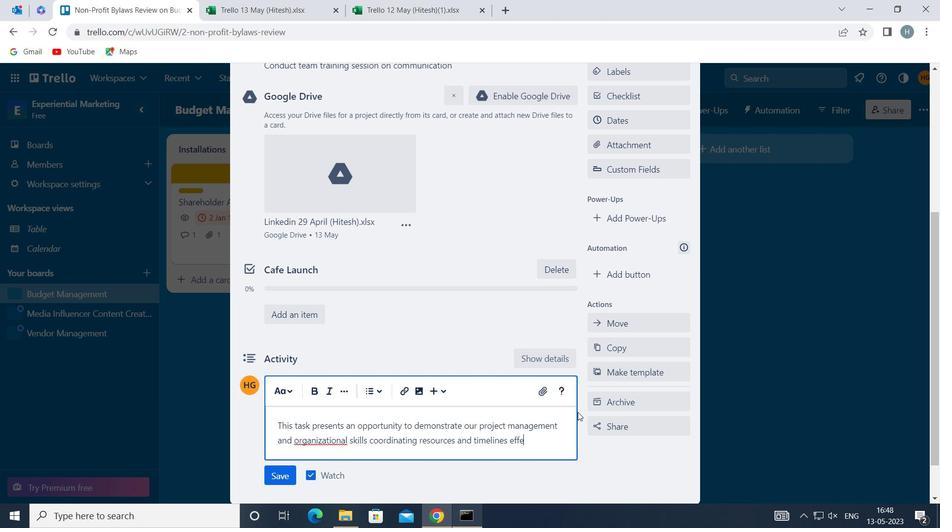
Action: Mouse moved to (580, 410)
Screenshot: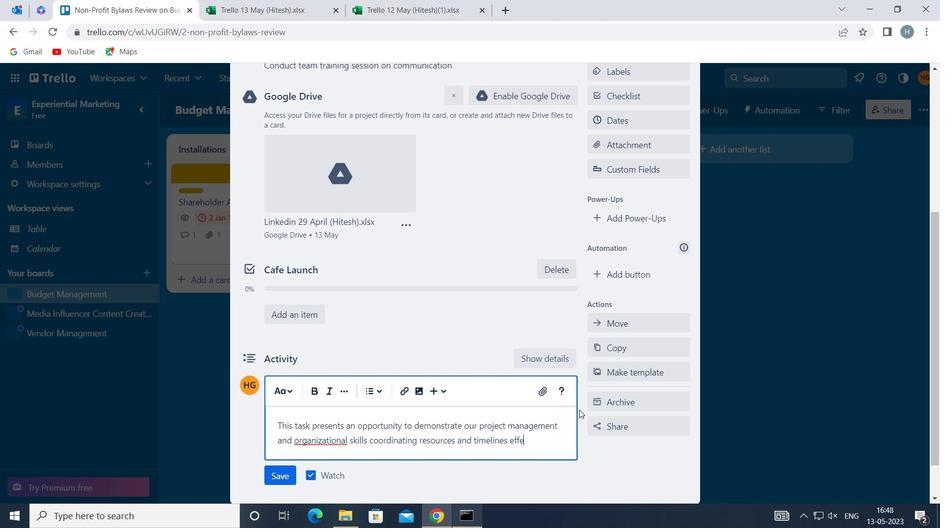 
Action: Key pressed T
Screenshot: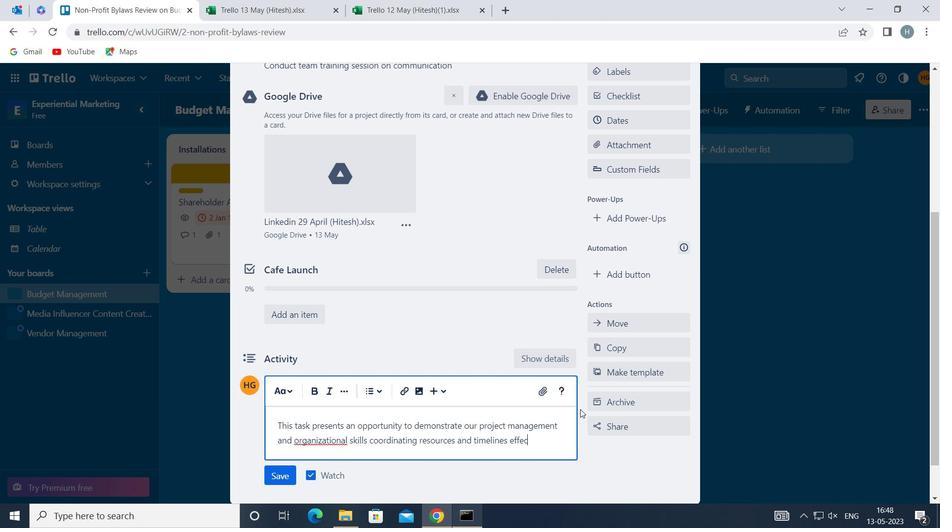 
Action: Mouse moved to (580, 409)
Screenshot: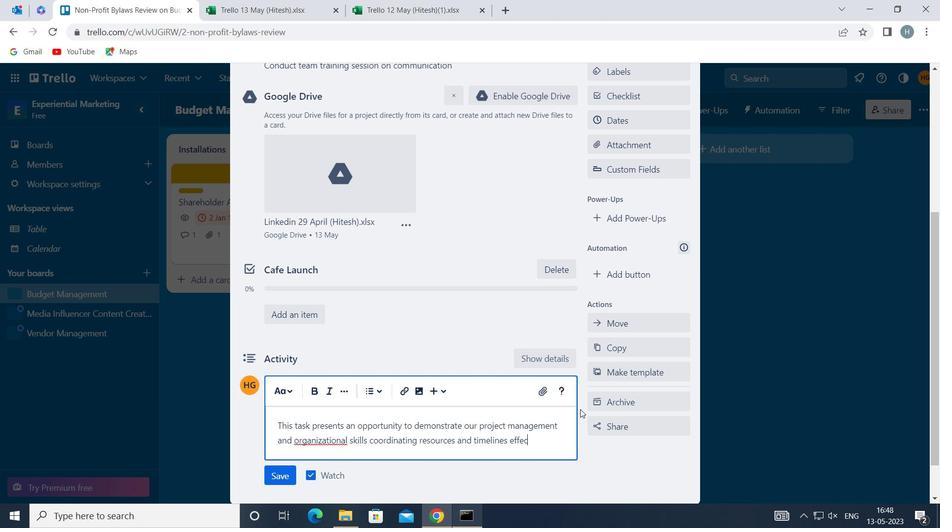 
Action: Key pressed IVELY<Key.space>
Screenshot: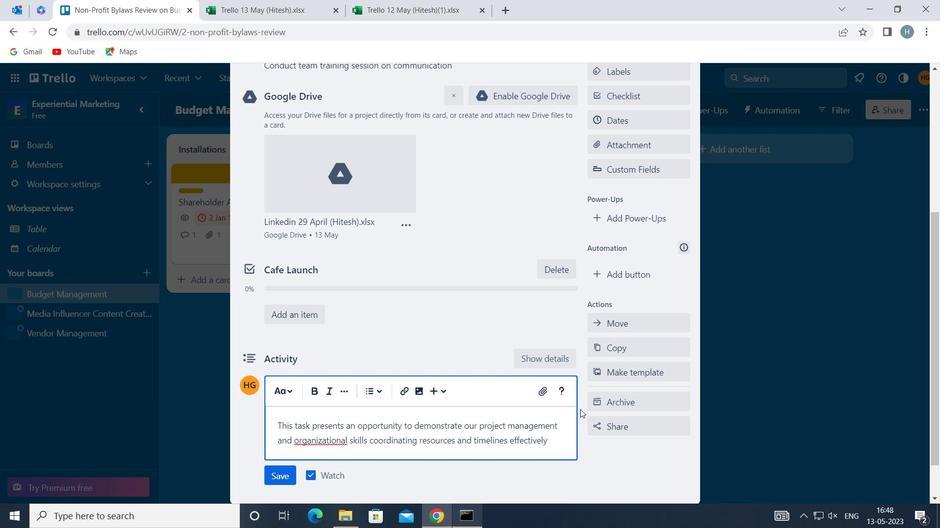 
Action: Mouse moved to (281, 473)
Screenshot: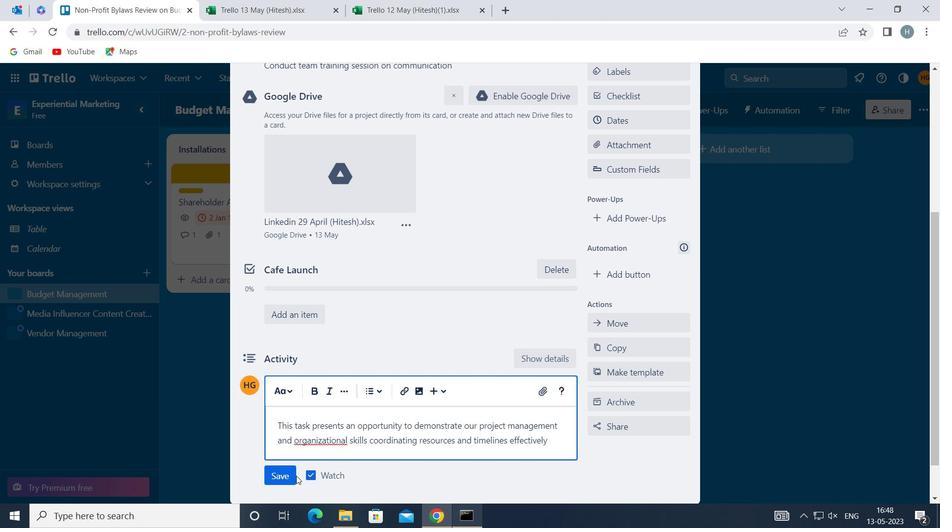 
Action: Mouse pressed left at (281, 473)
Screenshot: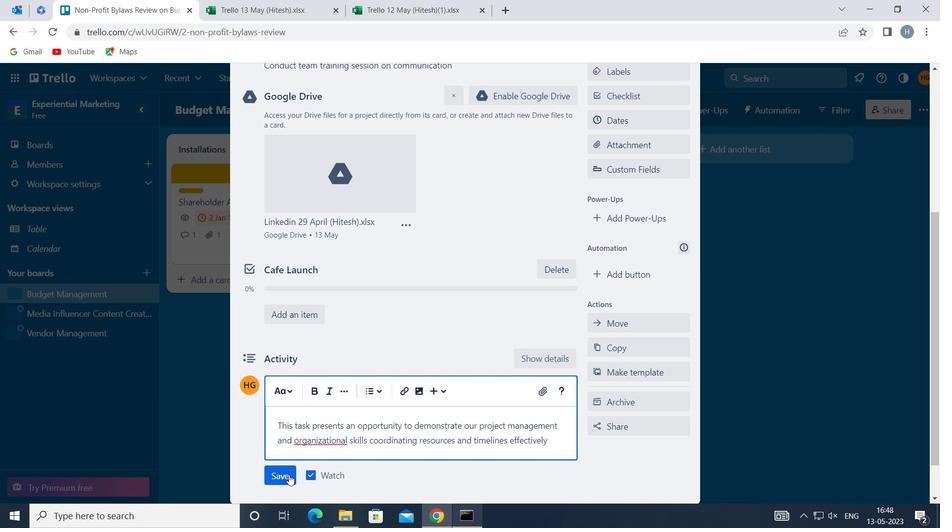 
Action: Mouse moved to (607, 124)
Screenshot: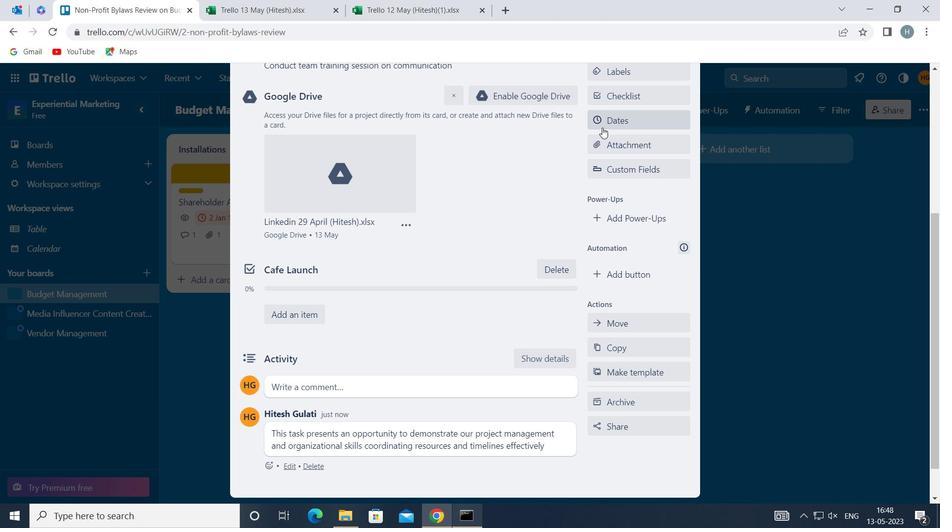 
Action: Mouse pressed left at (607, 124)
Screenshot: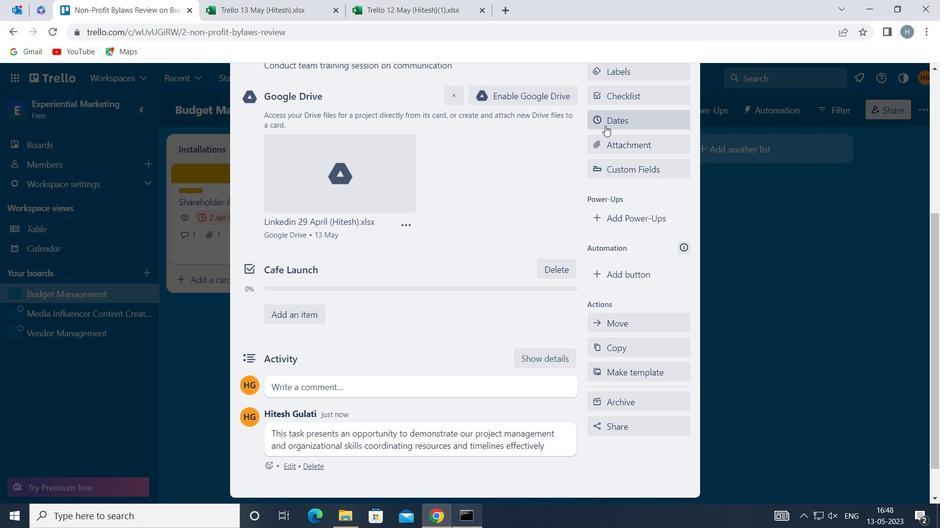 
Action: Mouse moved to (598, 326)
Screenshot: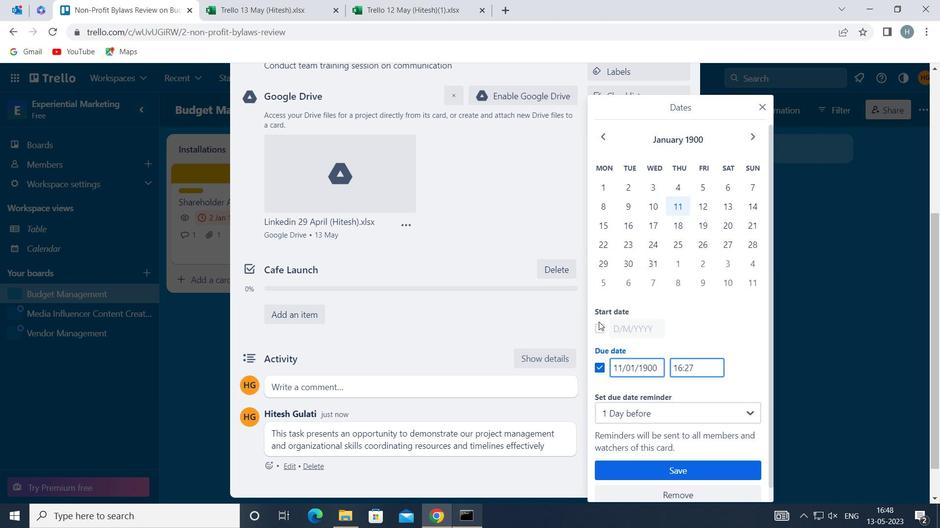 
Action: Mouse pressed left at (598, 326)
Screenshot: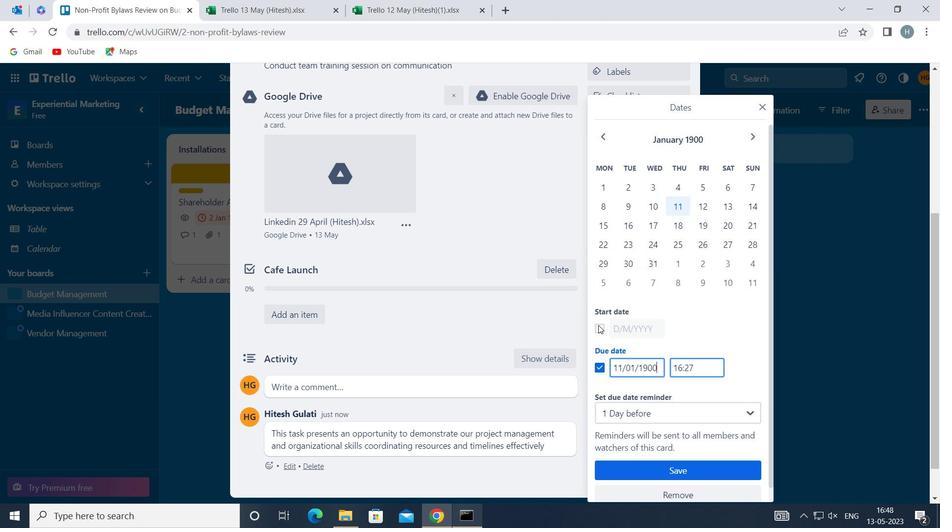 
Action: Mouse moved to (618, 326)
Screenshot: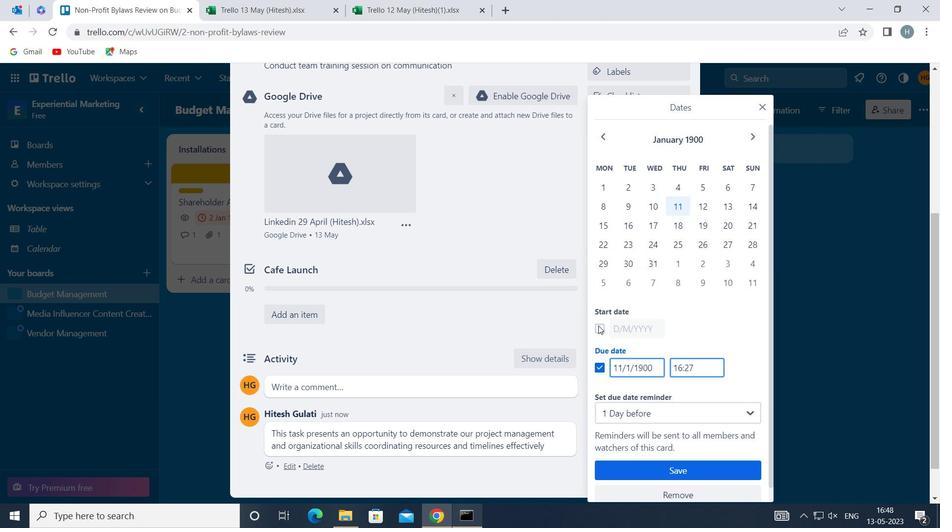 
Action: Mouse pressed left at (618, 326)
Screenshot: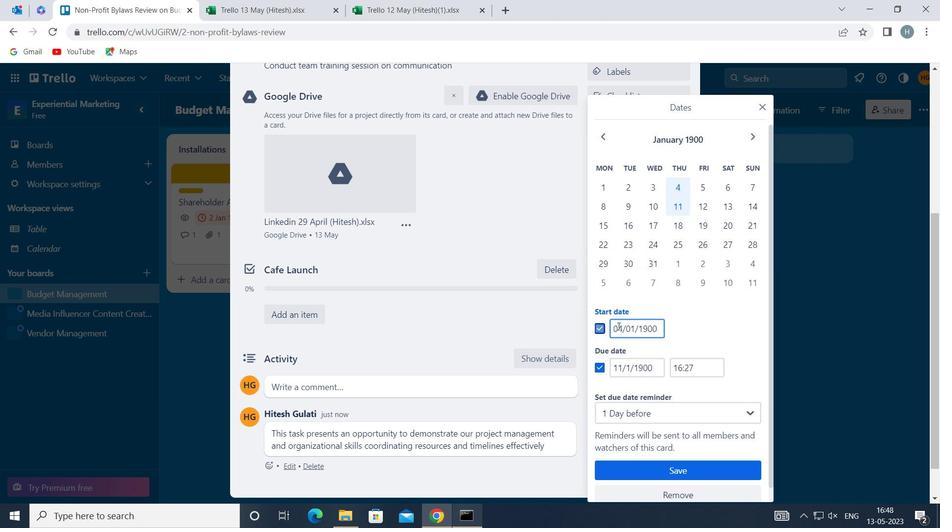 
Action: Key pressed <Key.backspace>
Screenshot: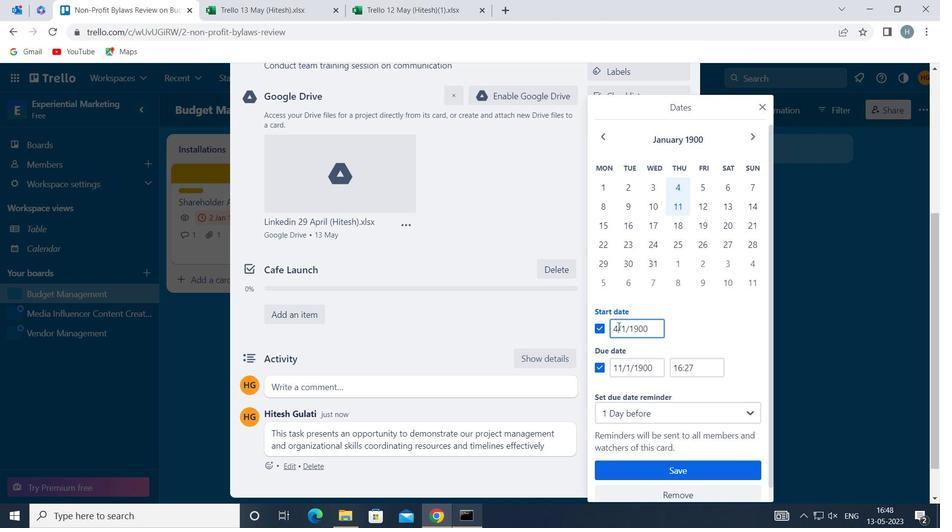 
Action: Mouse moved to (618, 326)
Screenshot: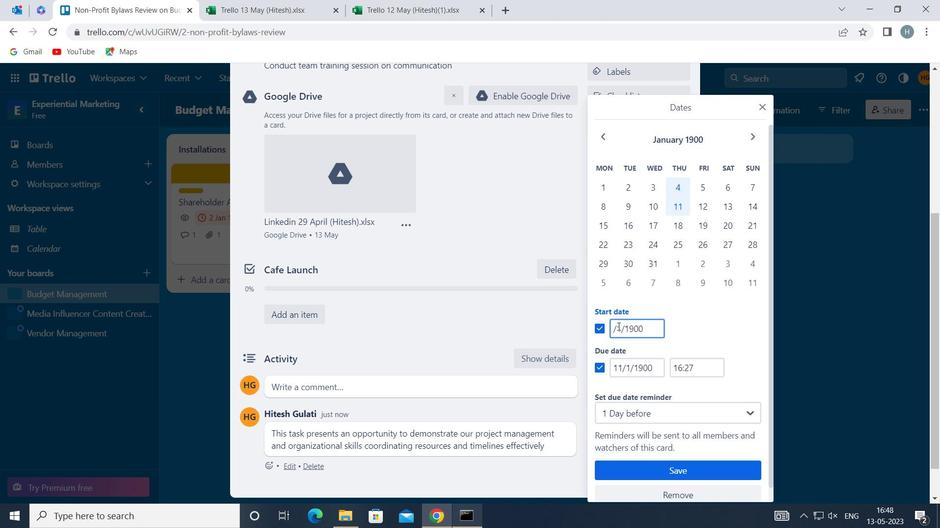 
Action: Key pressed 5
Screenshot: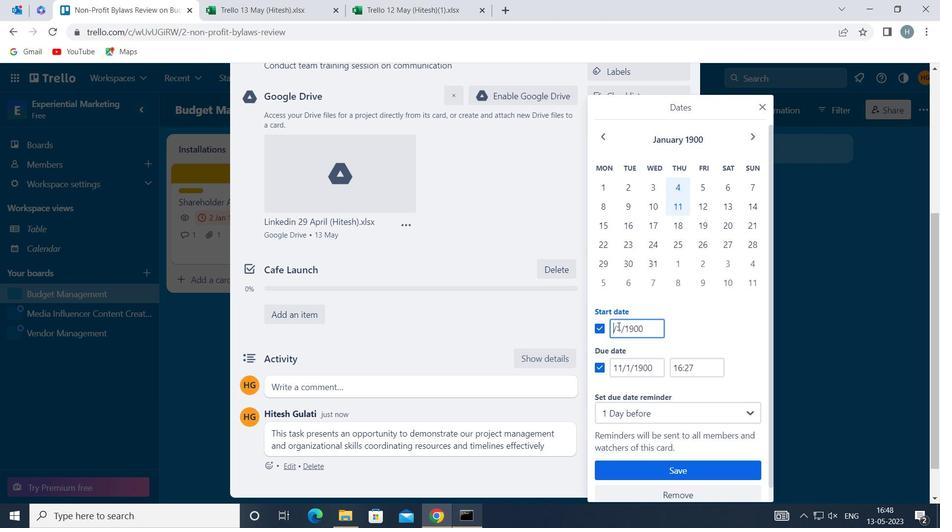 
Action: Mouse moved to (617, 366)
Screenshot: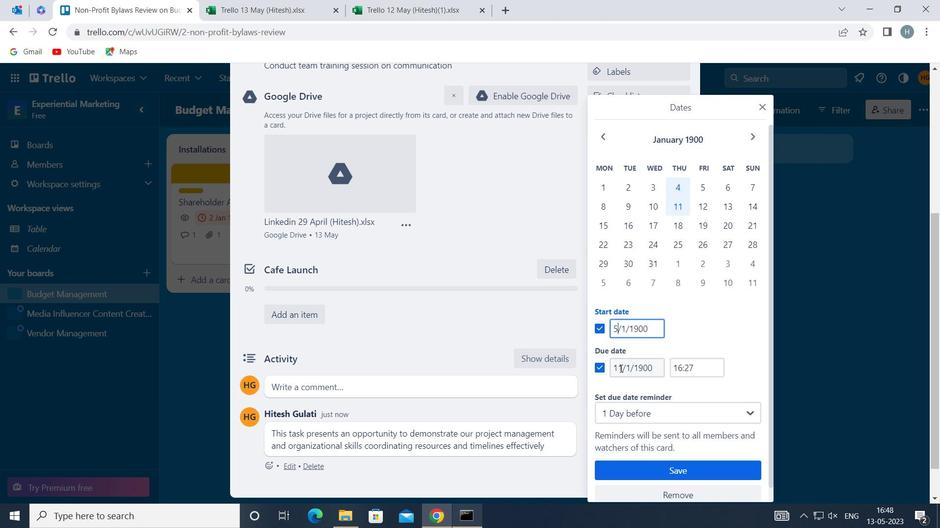 
Action: Mouse pressed left at (617, 366)
Screenshot: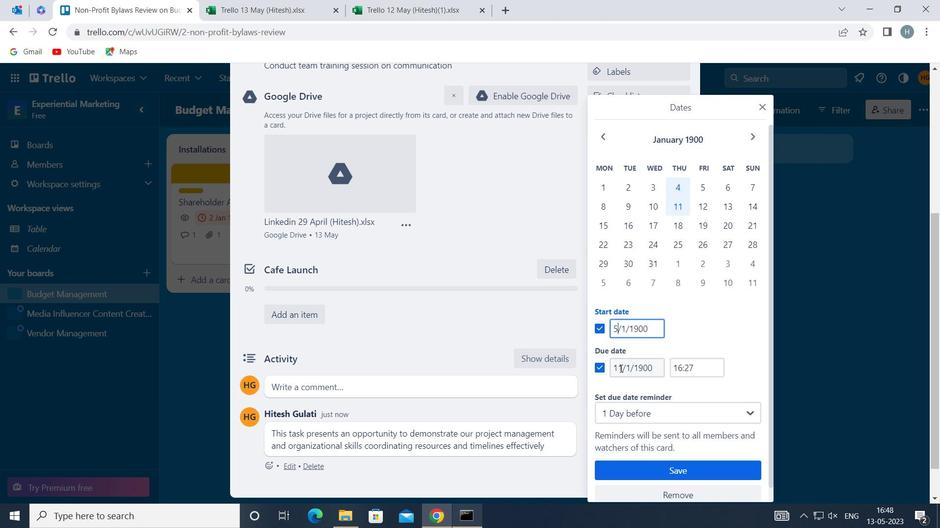 
Action: Mouse moved to (627, 360)
Screenshot: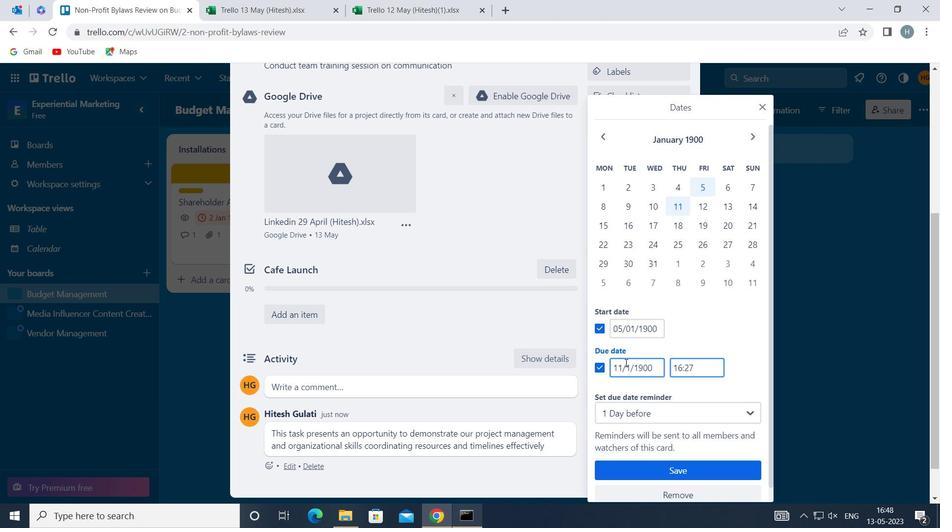 
Action: Key pressed <Key.right><Key.backspace>2
Screenshot: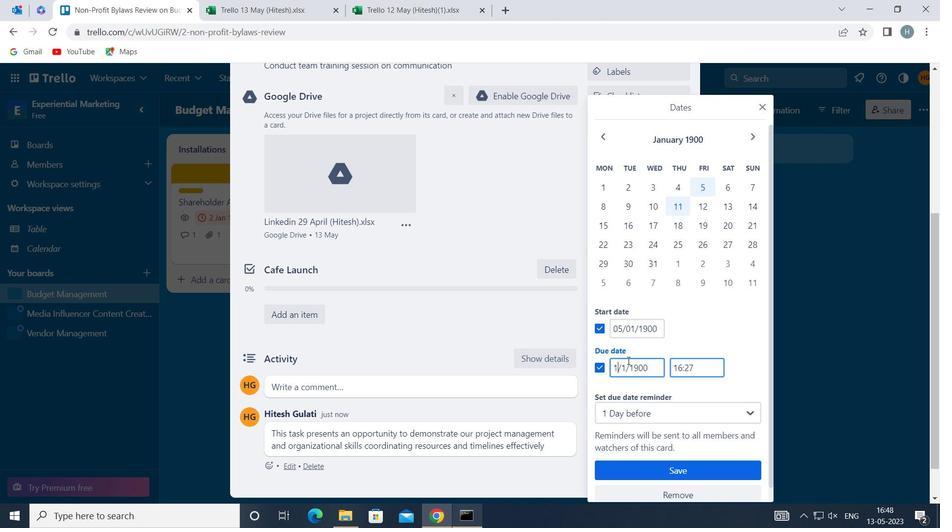 
Action: Mouse moved to (680, 467)
Screenshot: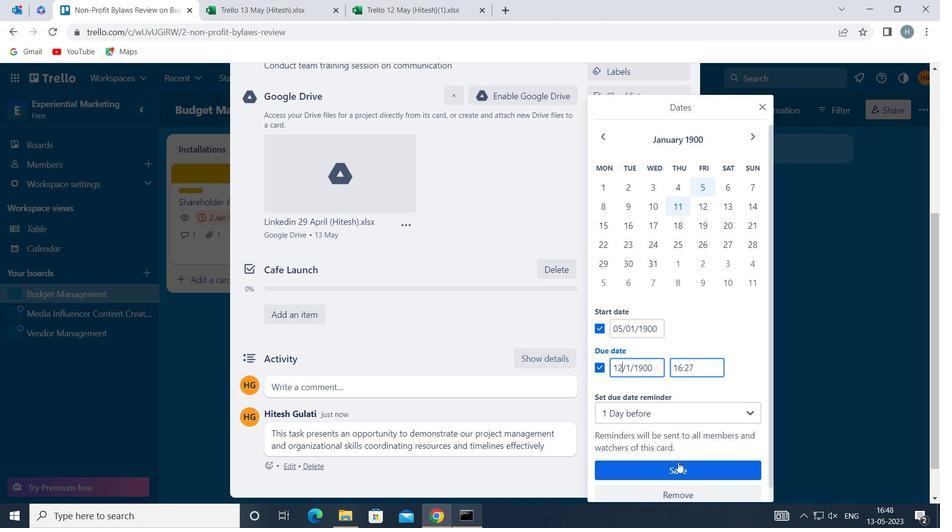 
Action: Mouse pressed left at (680, 467)
Screenshot: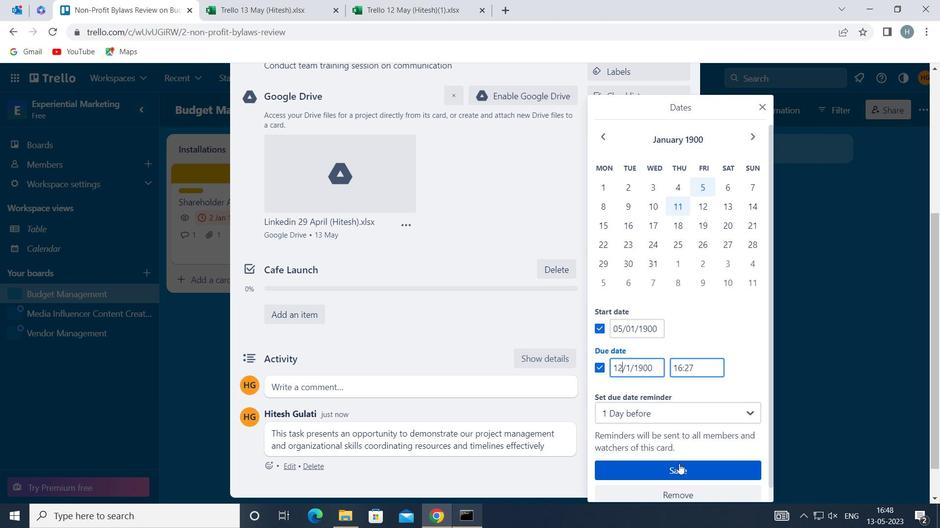 
Action: Mouse moved to (575, 340)
Screenshot: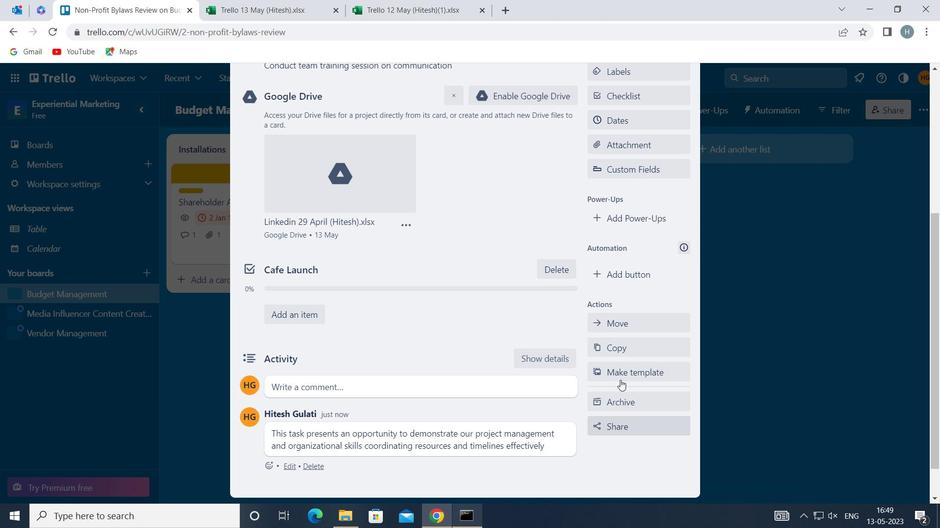 
Action: Key pressed <Key.f8>
Screenshot: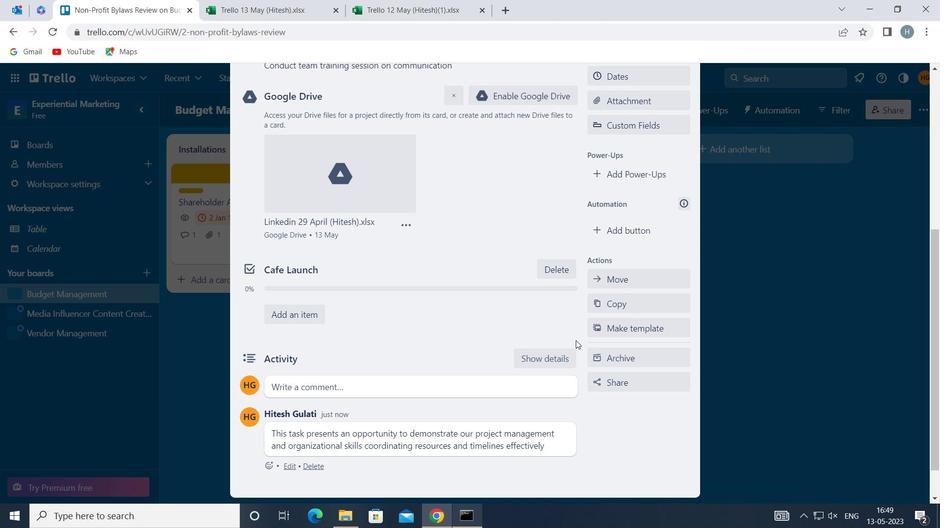 
